 Task: Create a due date automation trigger when advanced on, on the tuesday of the week before a card is due add basic without the green label at 11:00 AM.
Action: Mouse moved to (824, 257)
Screenshot: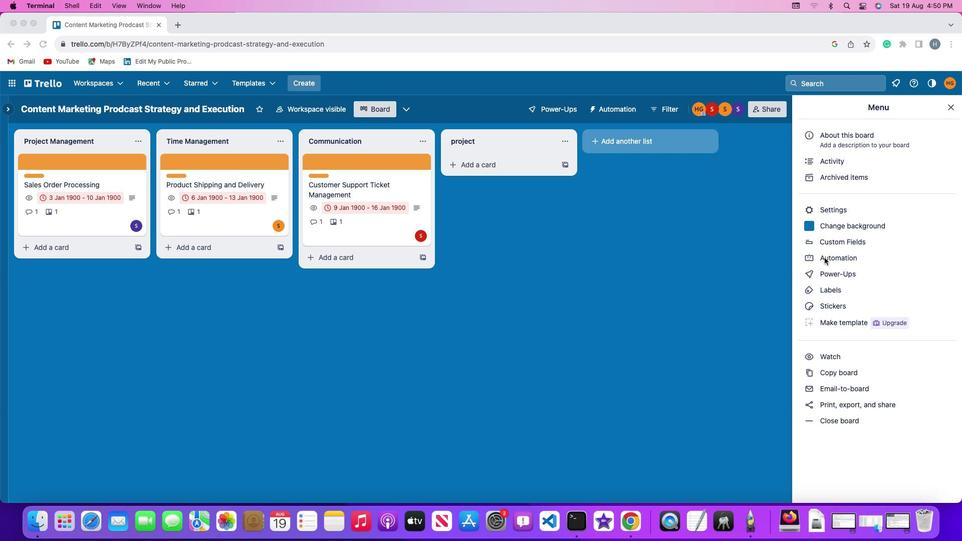 
Action: Mouse pressed left at (824, 257)
Screenshot: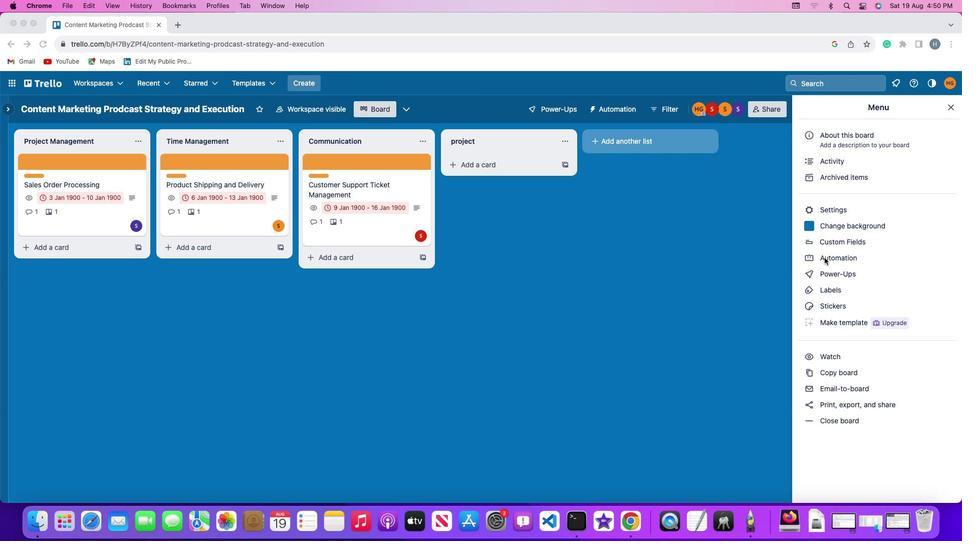 
Action: Mouse moved to (824, 257)
Screenshot: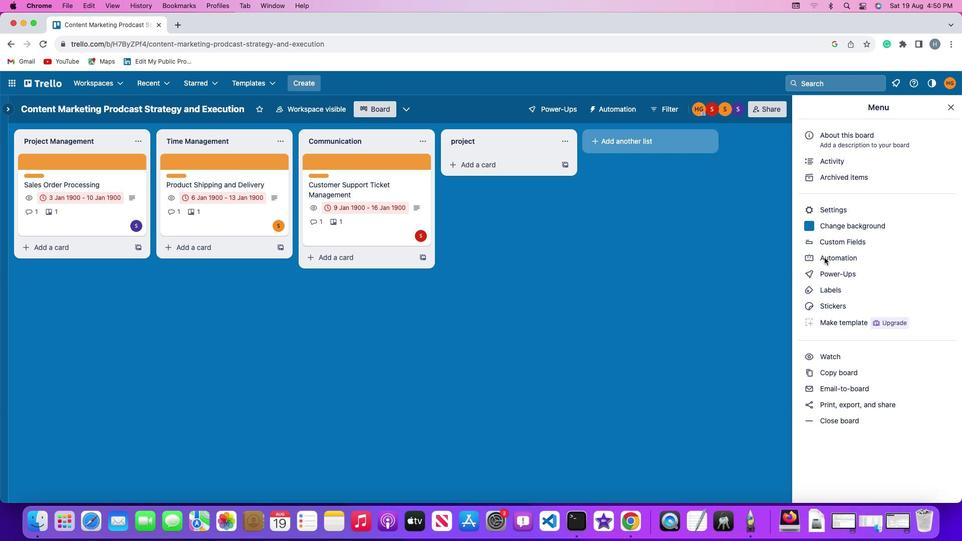 
Action: Mouse pressed left at (824, 257)
Screenshot: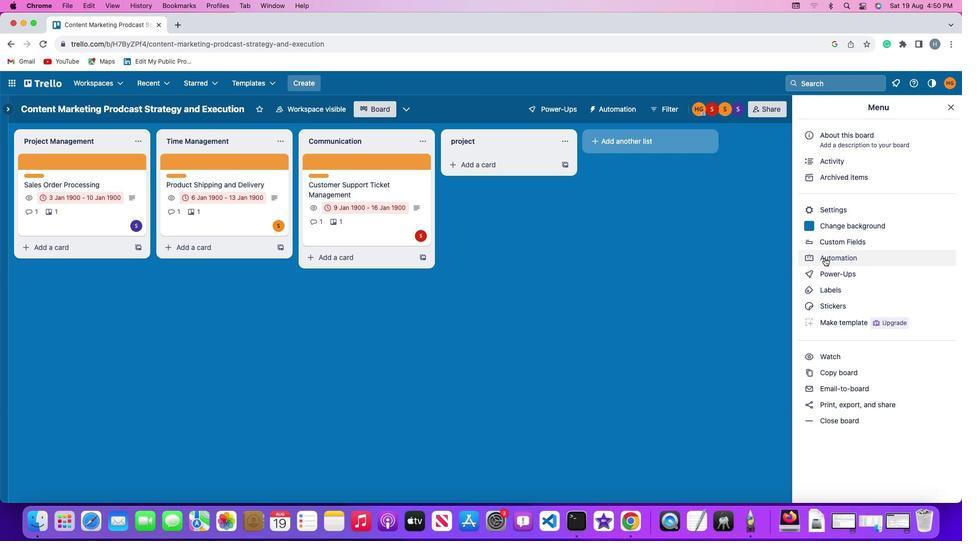 
Action: Mouse moved to (55, 237)
Screenshot: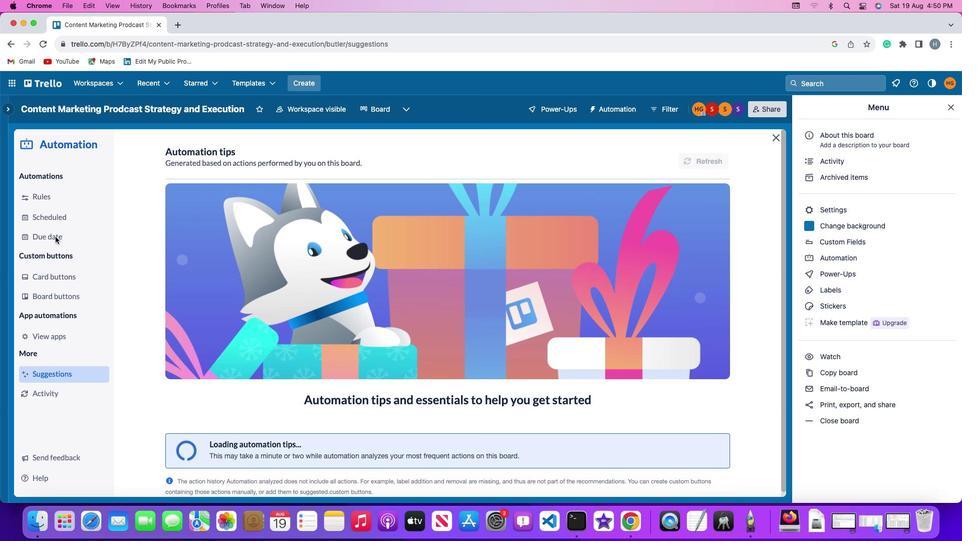 
Action: Mouse pressed left at (55, 237)
Screenshot: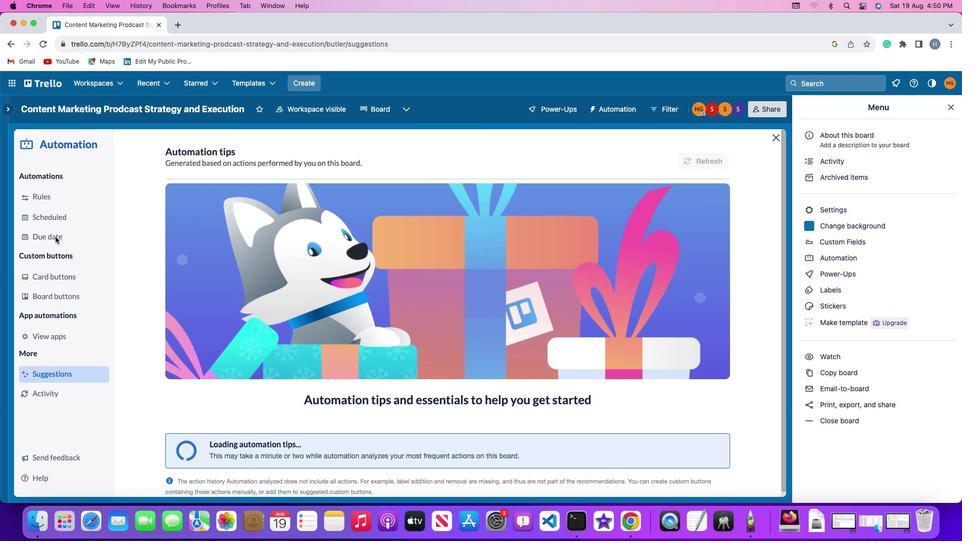 
Action: Mouse moved to (662, 151)
Screenshot: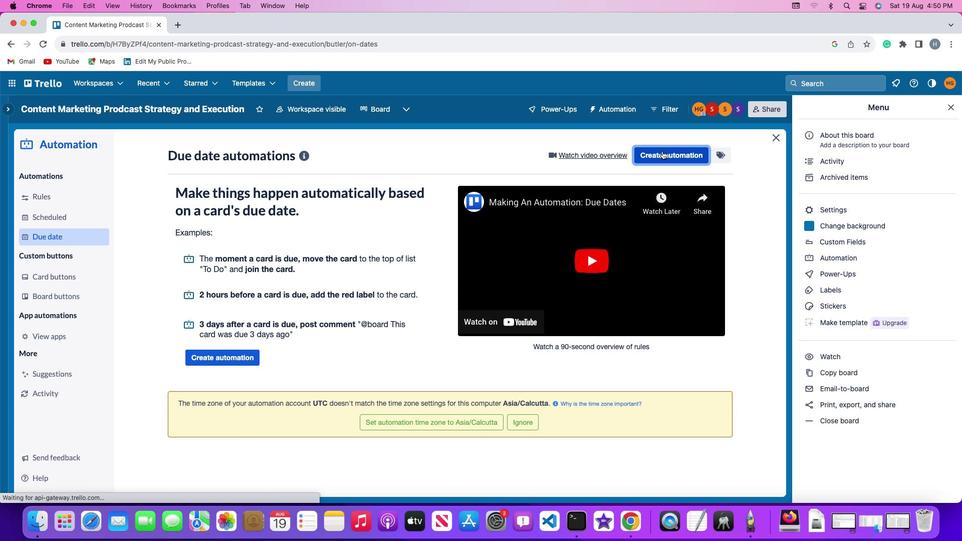 
Action: Mouse pressed left at (662, 151)
Screenshot: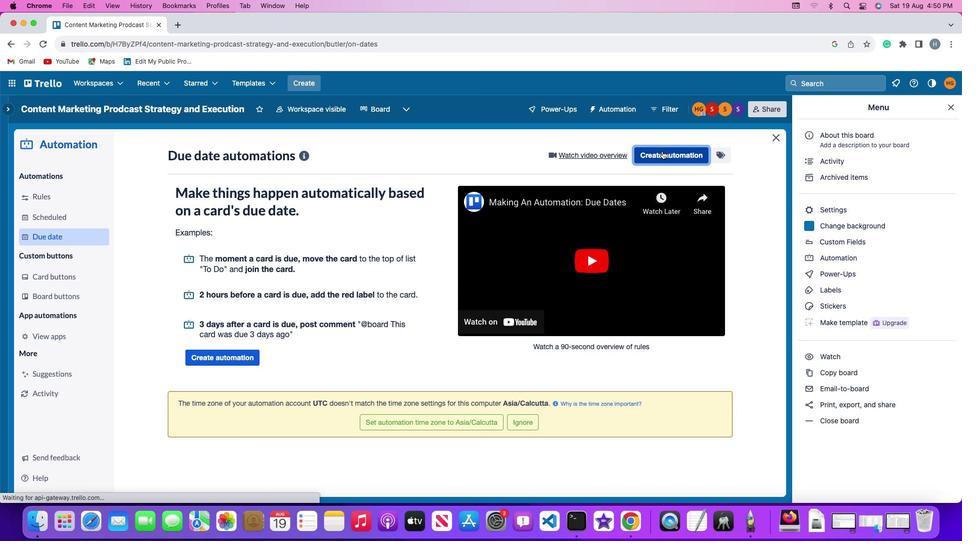 
Action: Mouse moved to (184, 250)
Screenshot: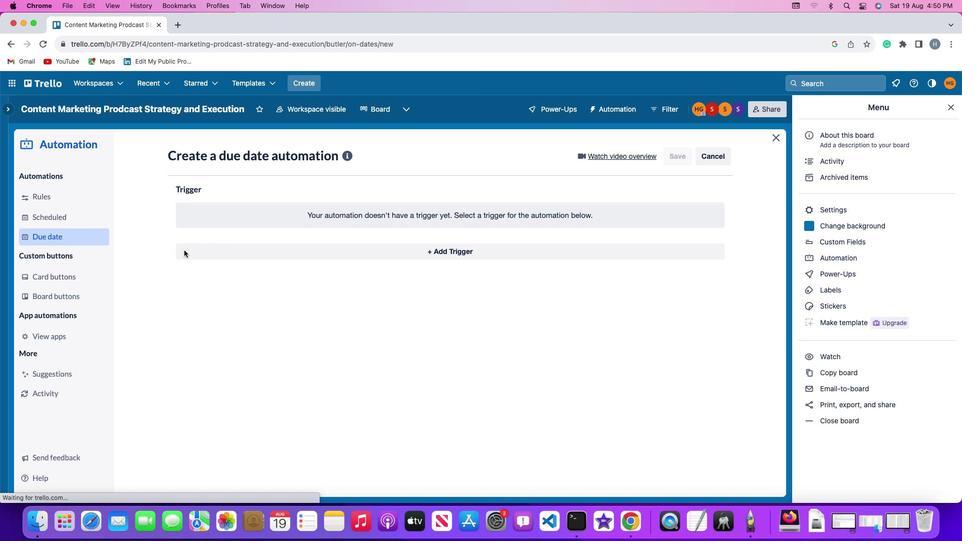 
Action: Mouse pressed left at (184, 250)
Screenshot: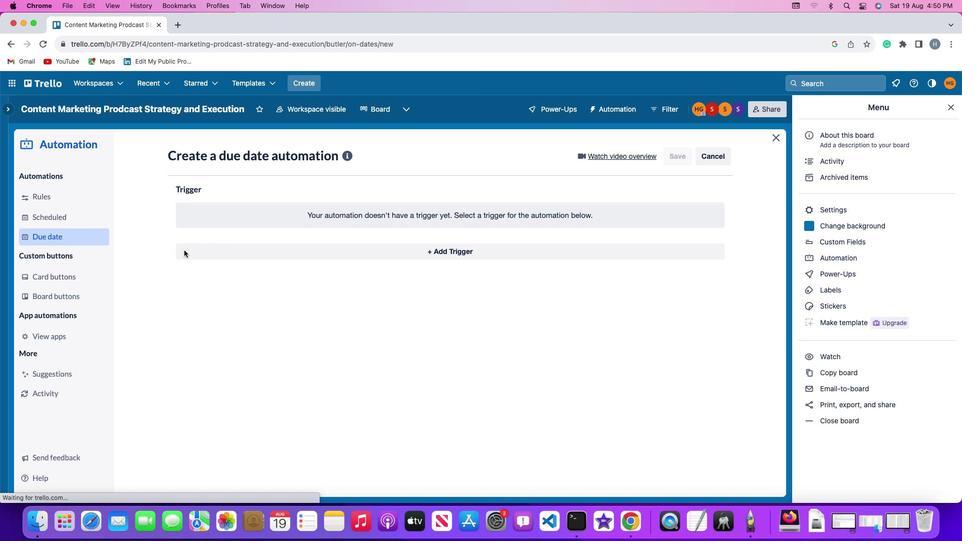 
Action: Mouse moved to (217, 440)
Screenshot: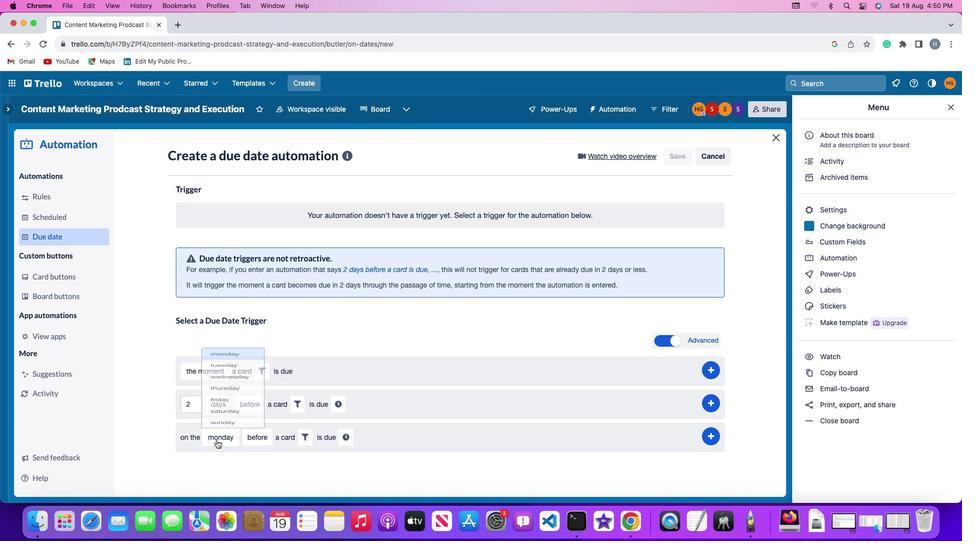 
Action: Mouse pressed left at (217, 440)
Screenshot: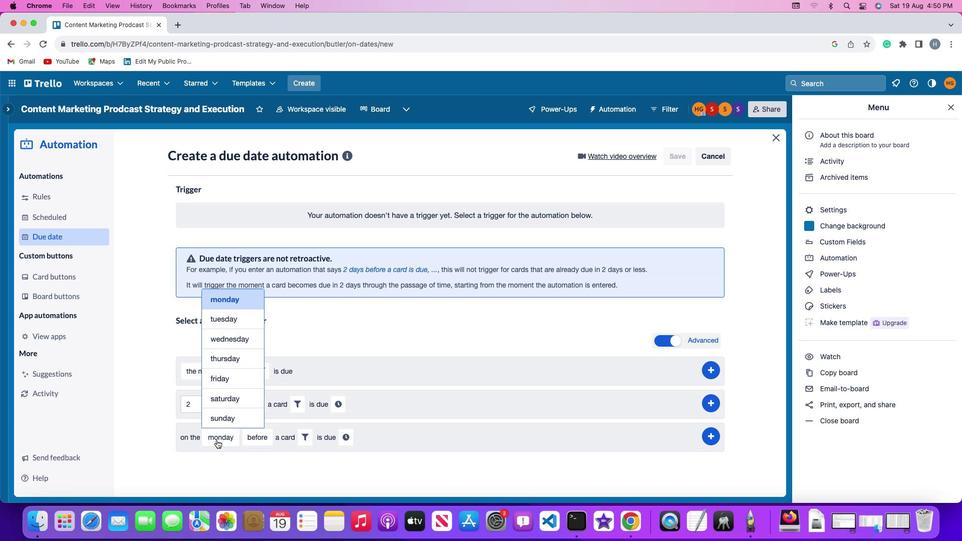 
Action: Mouse moved to (239, 316)
Screenshot: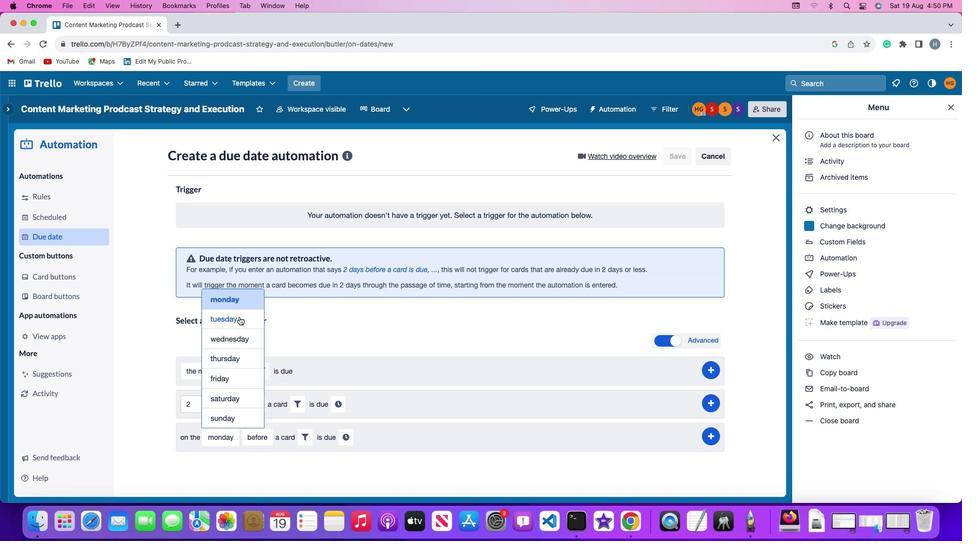 
Action: Mouse pressed left at (239, 316)
Screenshot: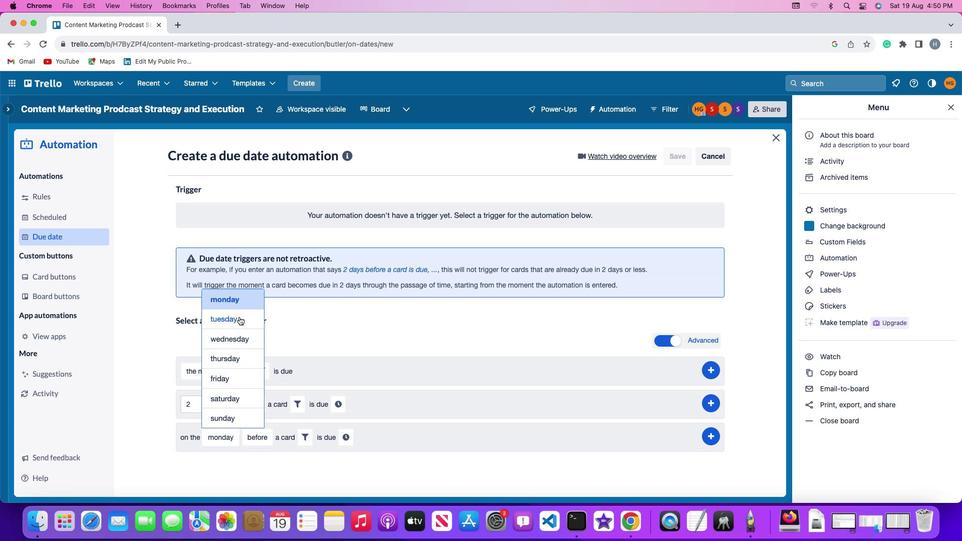 
Action: Mouse moved to (256, 445)
Screenshot: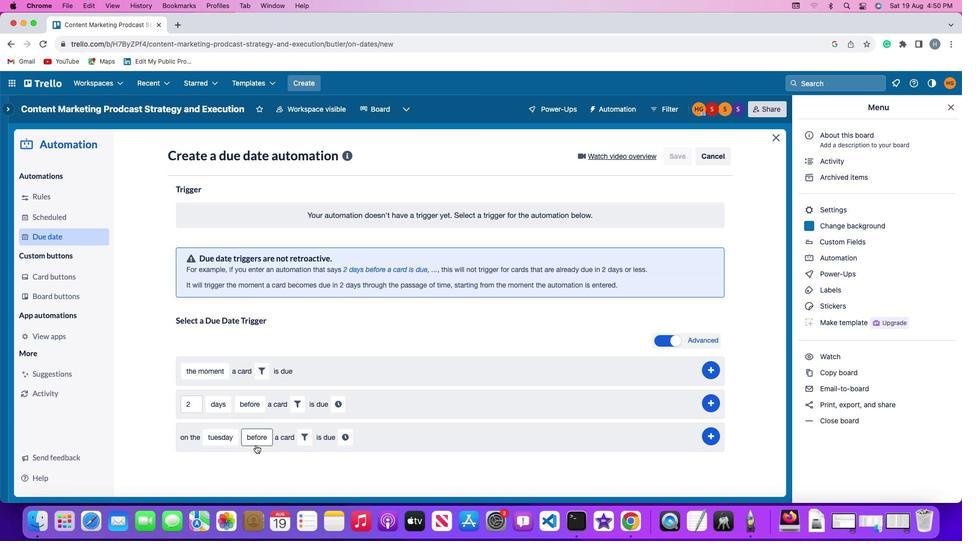 
Action: Mouse pressed left at (256, 445)
Screenshot: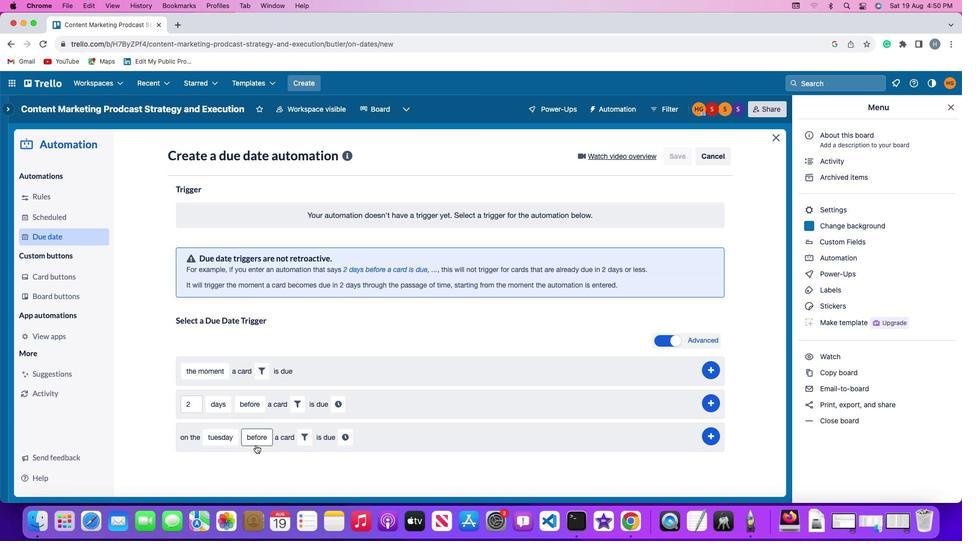 
Action: Mouse moved to (262, 419)
Screenshot: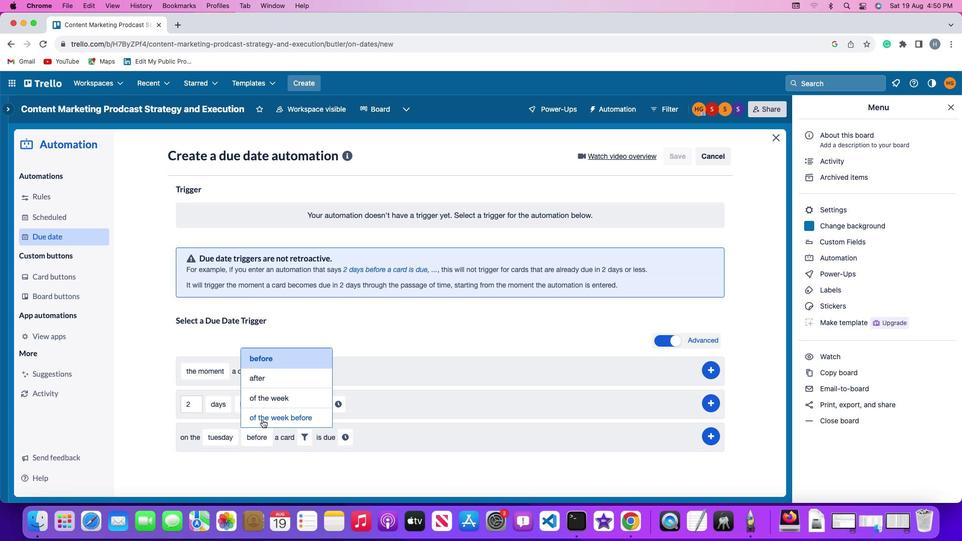 
Action: Mouse pressed left at (262, 419)
Screenshot: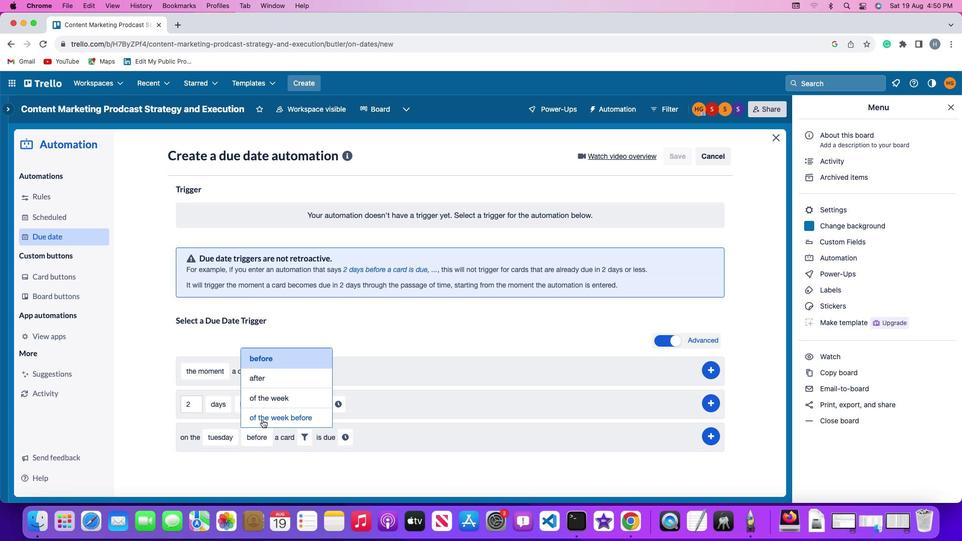 
Action: Mouse moved to (342, 440)
Screenshot: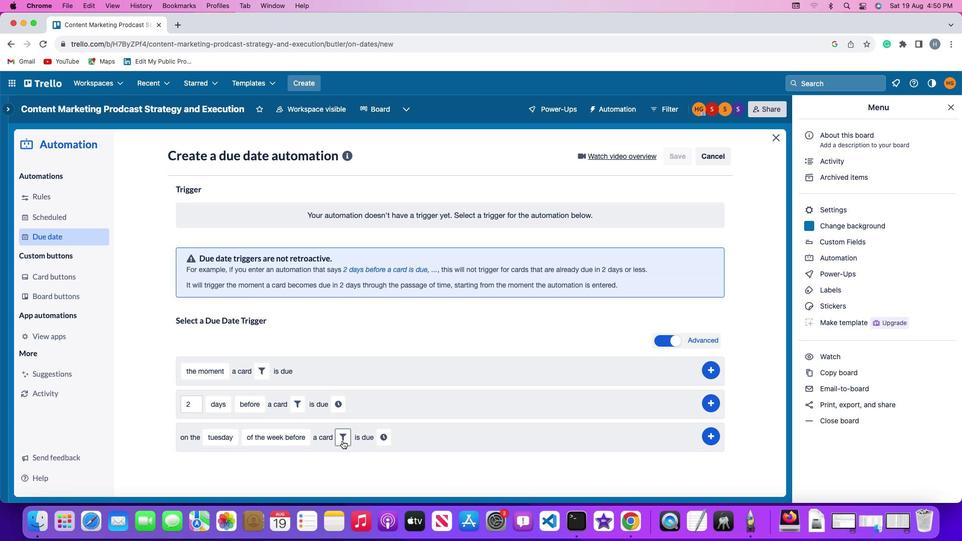 
Action: Mouse pressed left at (342, 440)
Screenshot: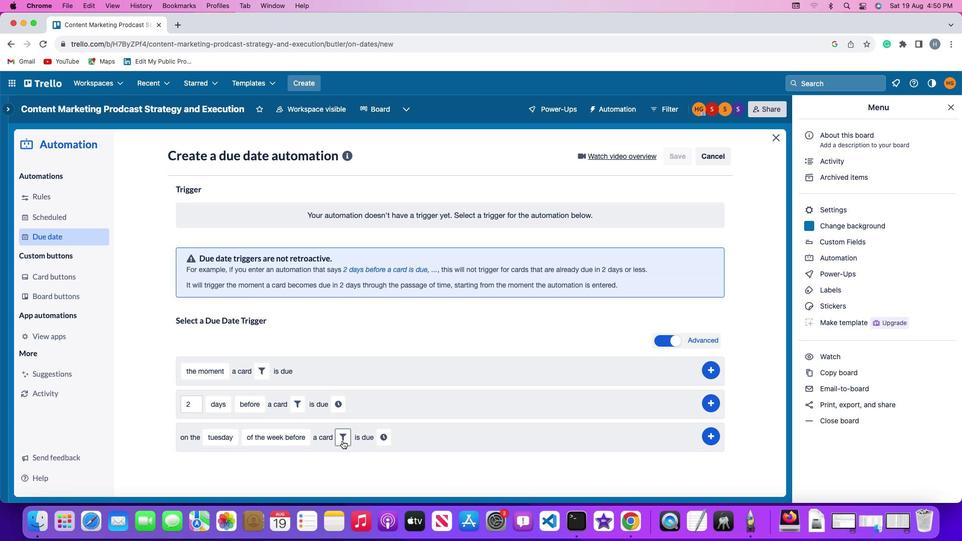 
Action: Mouse moved to (313, 470)
Screenshot: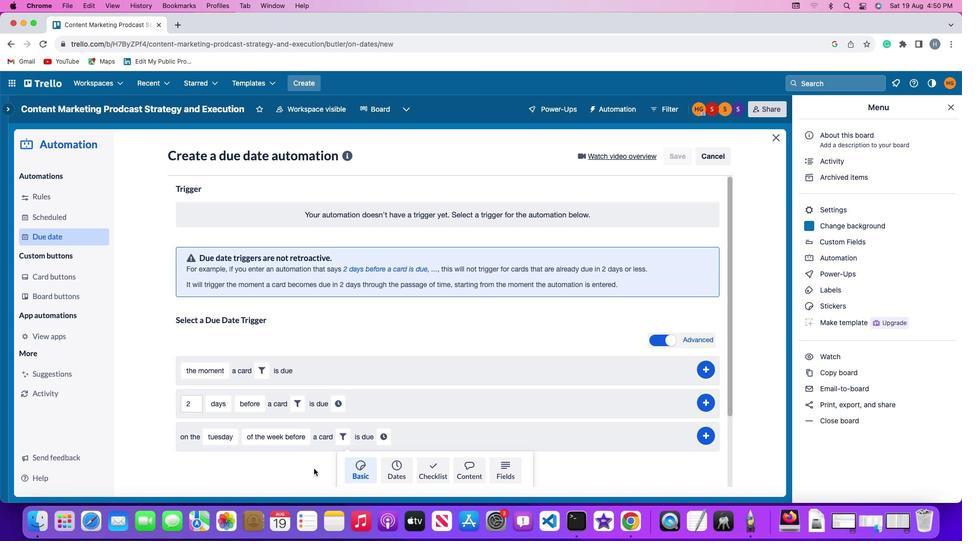 
Action: Mouse scrolled (313, 470) with delta (0, 0)
Screenshot: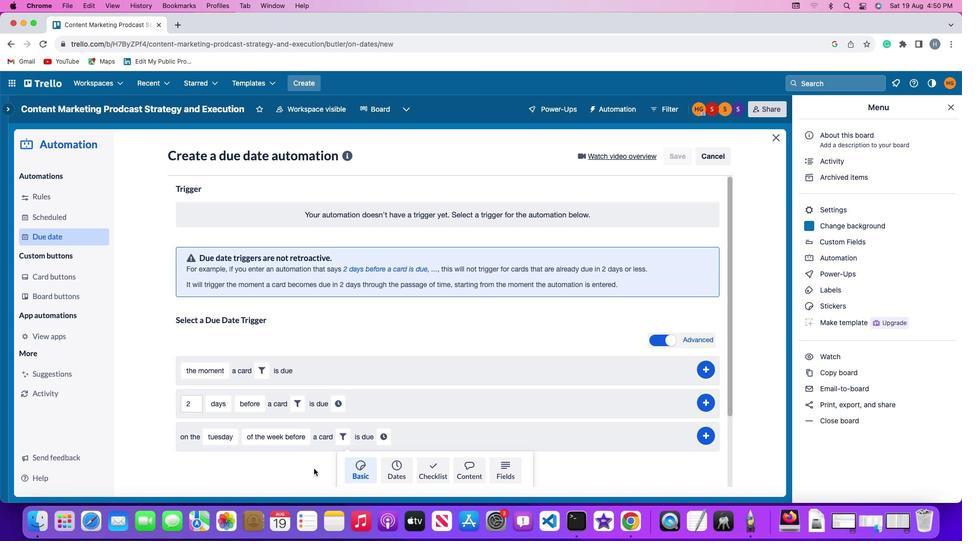
Action: Mouse moved to (313, 469)
Screenshot: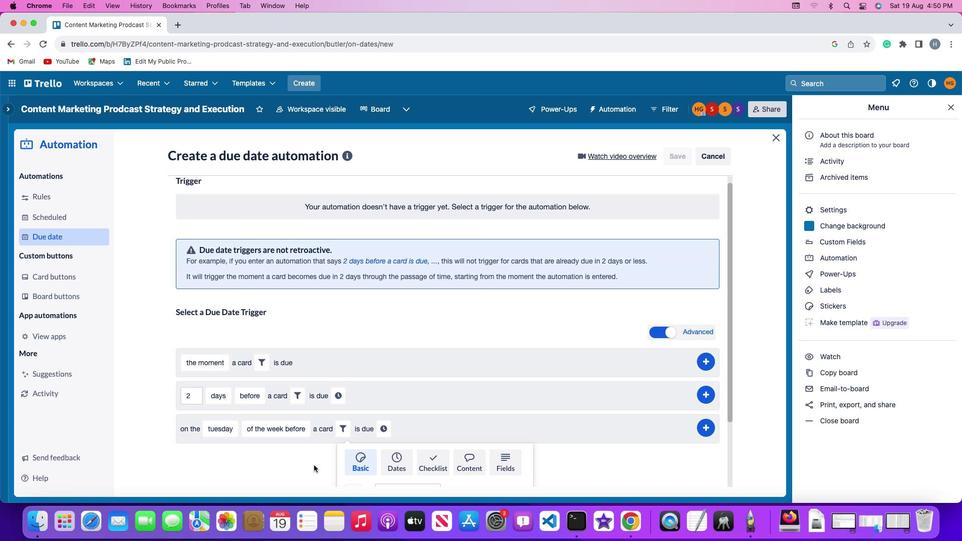 
Action: Mouse scrolled (313, 469) with delta (0, 0)
Screenshot: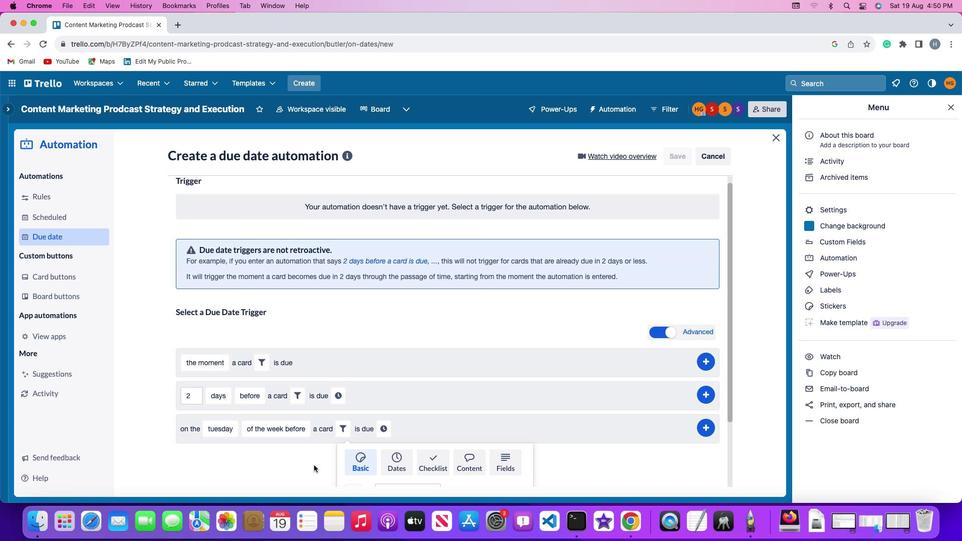
Action: Mouse scrolled (313, 469) with delta (0, -1)
Screenshot: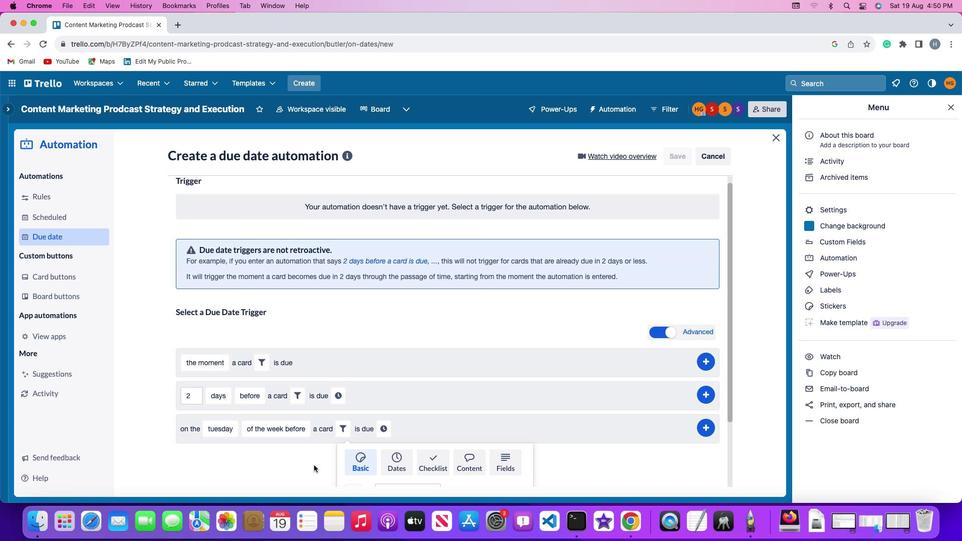 
Action: Mouse moved to (313, 469)
Screenshot: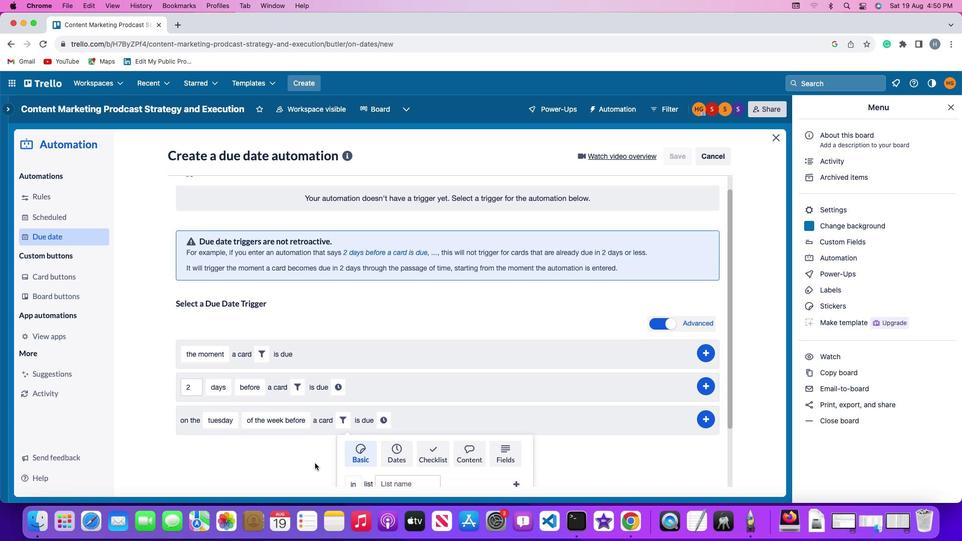 
Action: Mouse scrolled (313, 469) with delta (0, -2)
Screenshot: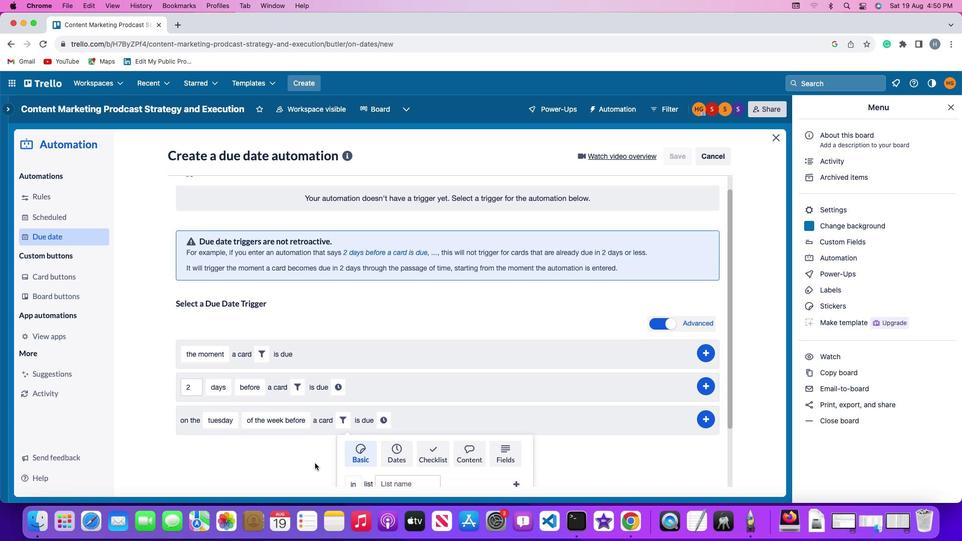 
Action: Mouse moved to (314, 467)
Screenshot: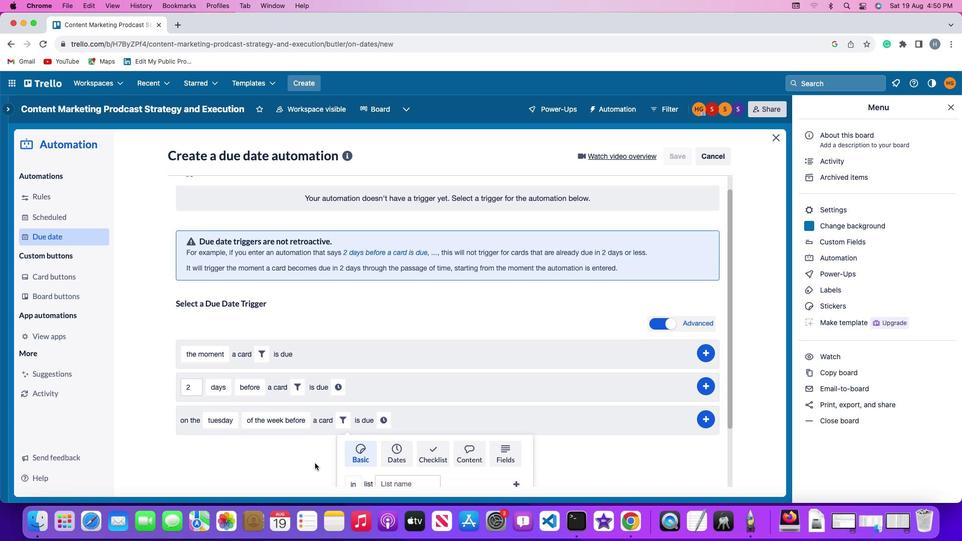 
Action: Mouse scrolled (314, 467) with delta (0, -3)
Screenshot: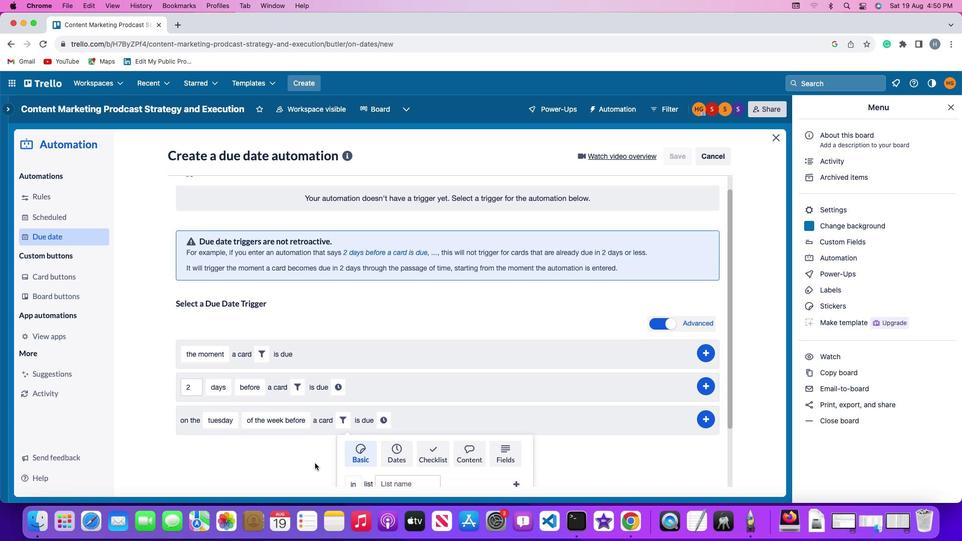 
Action: Mouse moved to (315, 462)
Screenshot: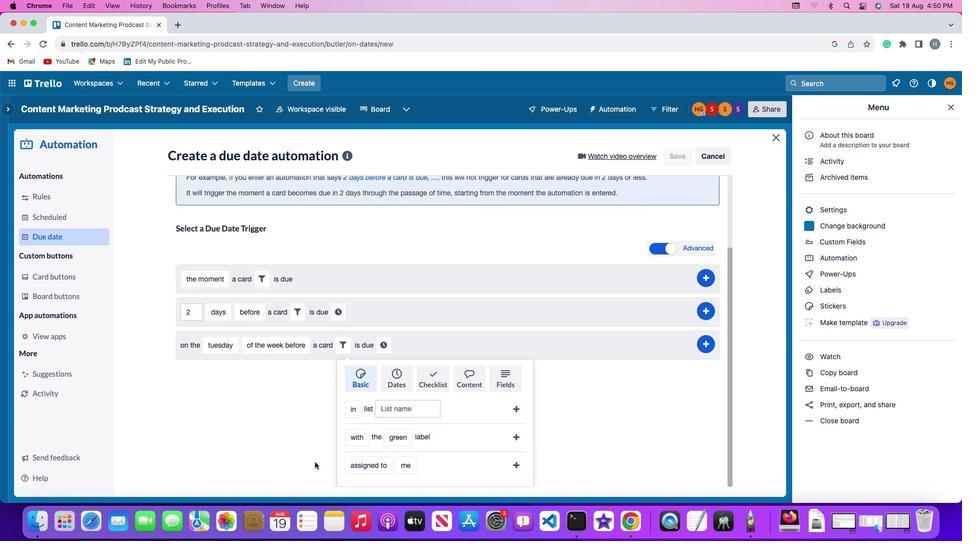 
Action: Mouse scrolled (315, 462) with delta (0, 0)
Screenshot: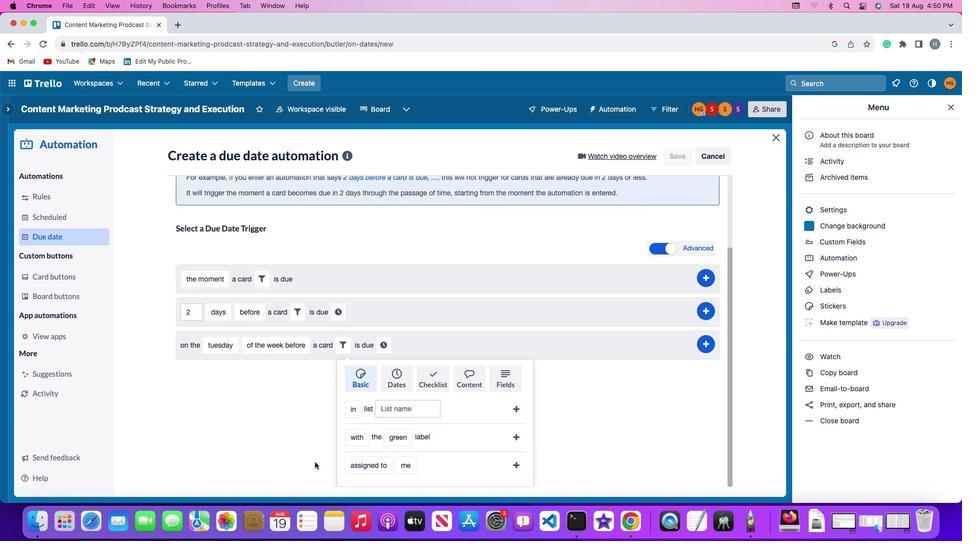 
Action: Mouse scrolled (315, 462) with delta (0, 0)
Screenshot: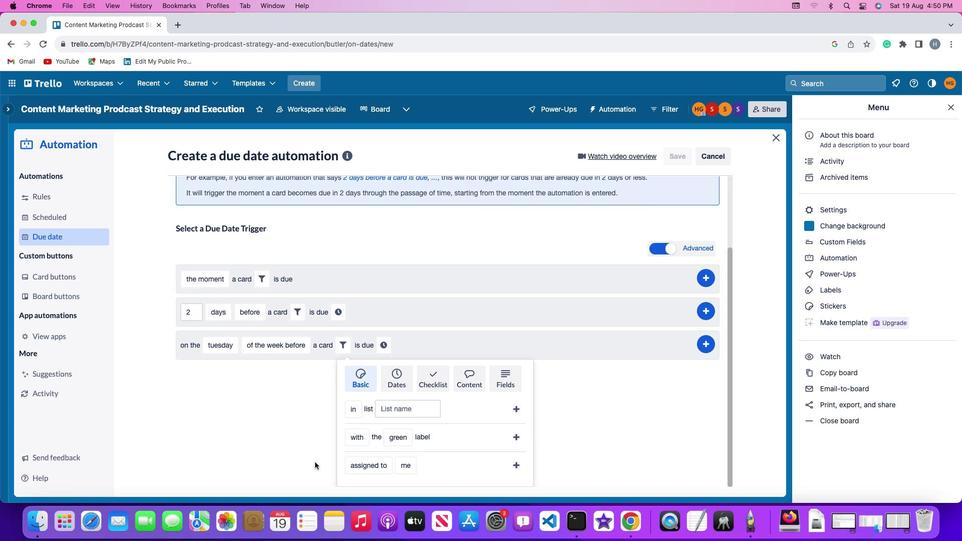 
Action: Mouse scrolled (315, 462) with delta (0, -1)
Screenshot: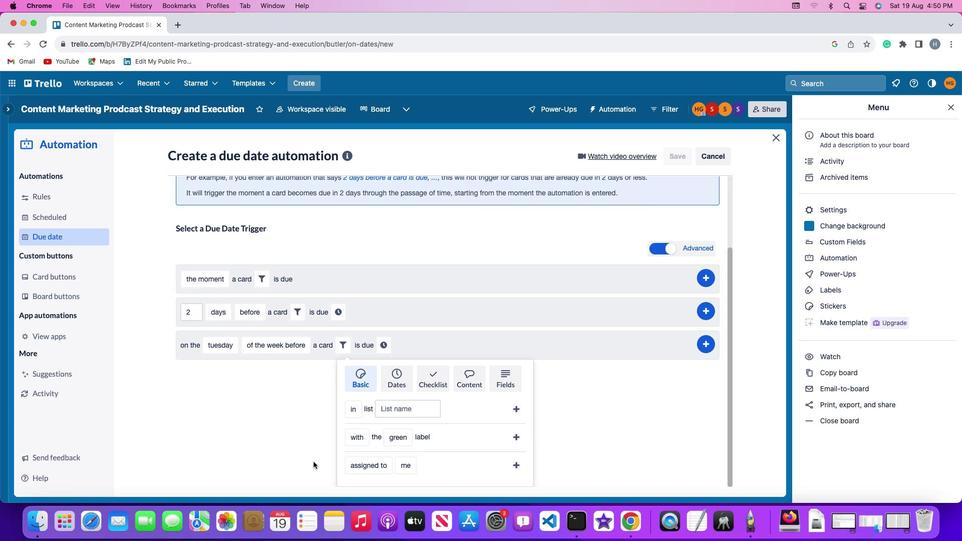 
Action: Mouse moved to (346, 441)
Screenshot: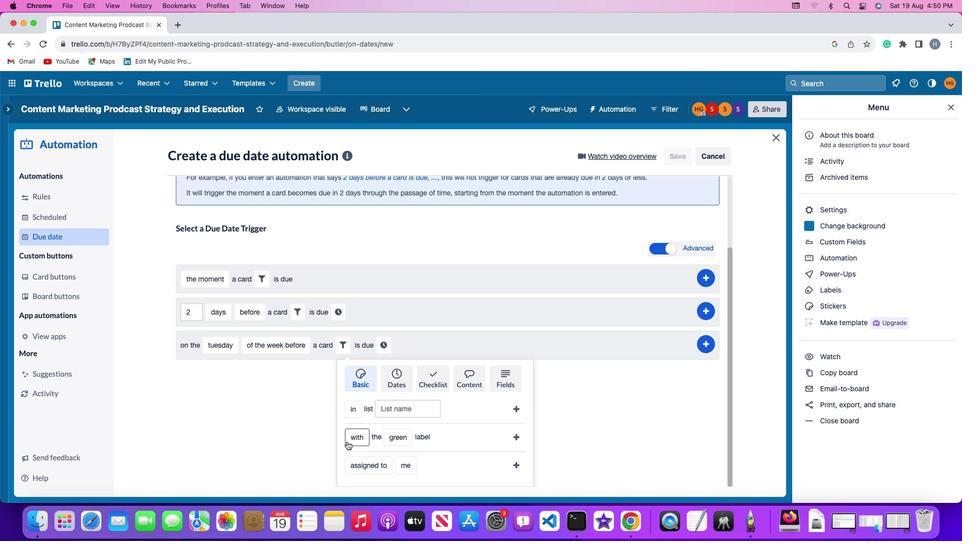 
Action: Mouse pressed left at (346, 441)
Screenshot: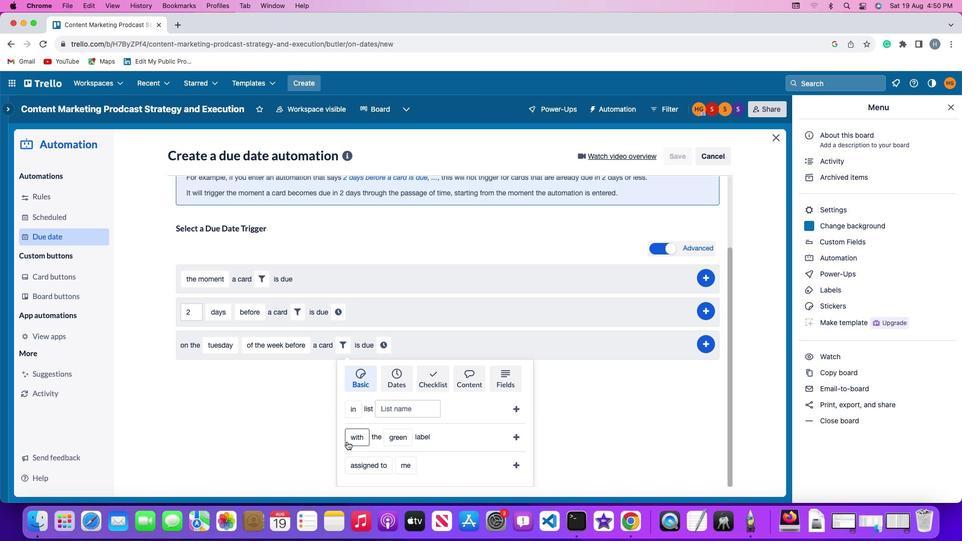 
Action: Mouse moved to (363, 397)
Screenshot: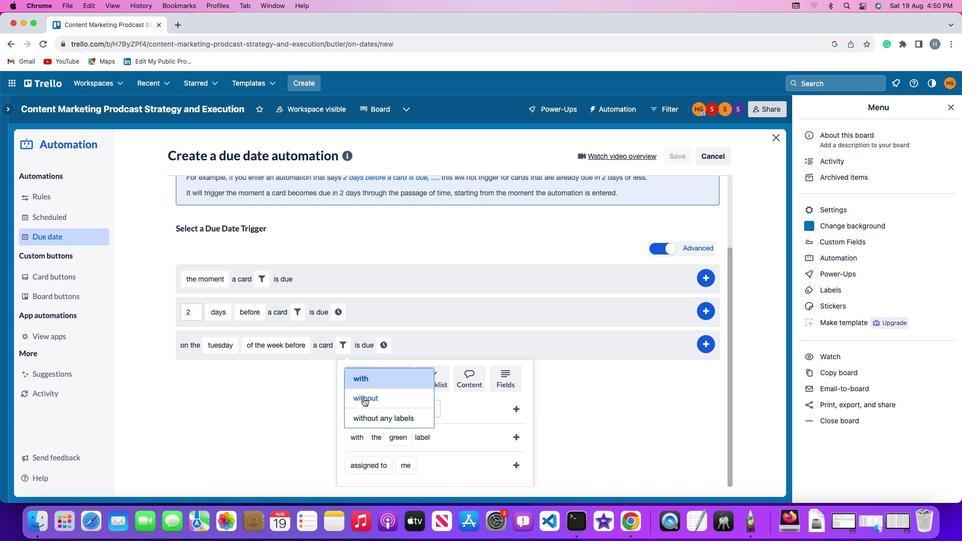 
Action: Mouse pressed left at (363, 397)
Screenshot: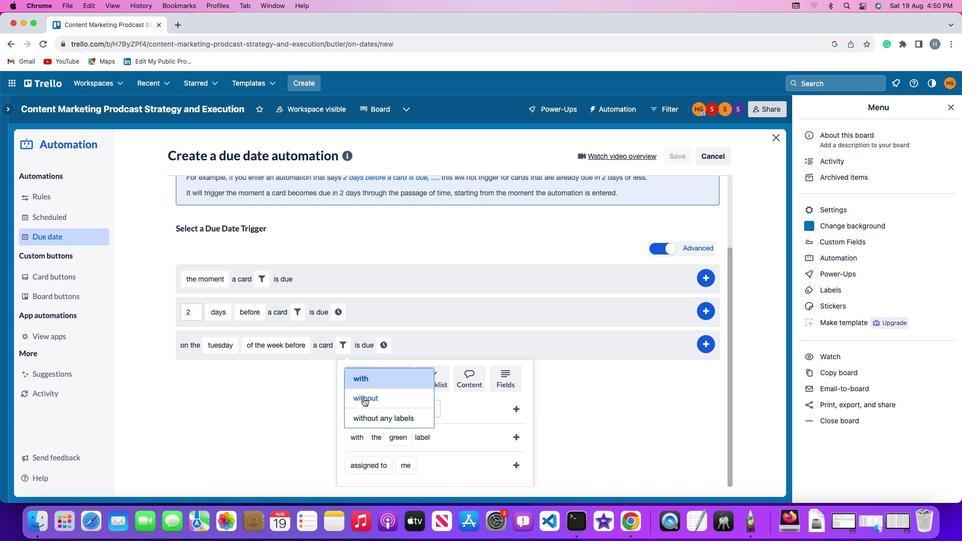 
Action: Mouse moved to (408, 437)
Screenshot: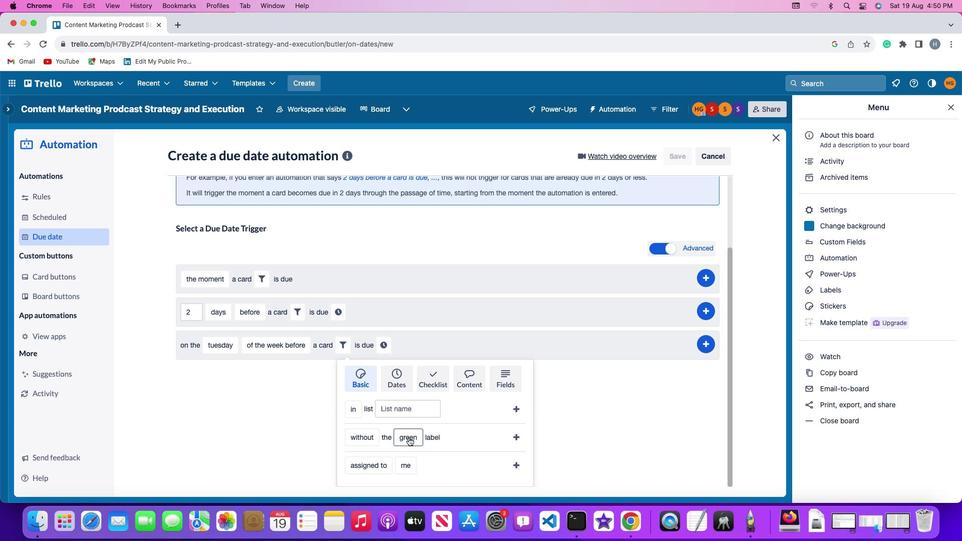 
Action: Mouse pressed left at (408, 437)
Screenshot: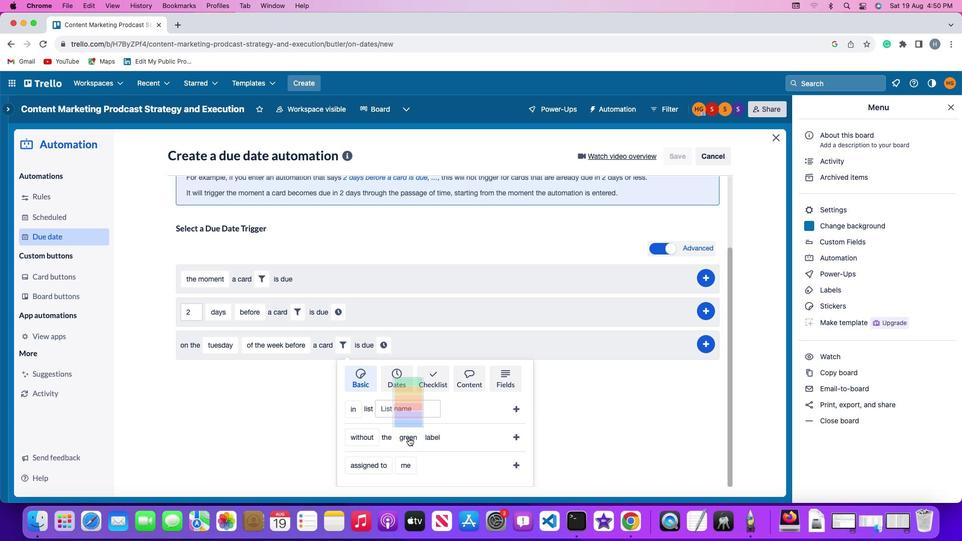 
Action: Mouse moved to (412, 309)
Screenshot: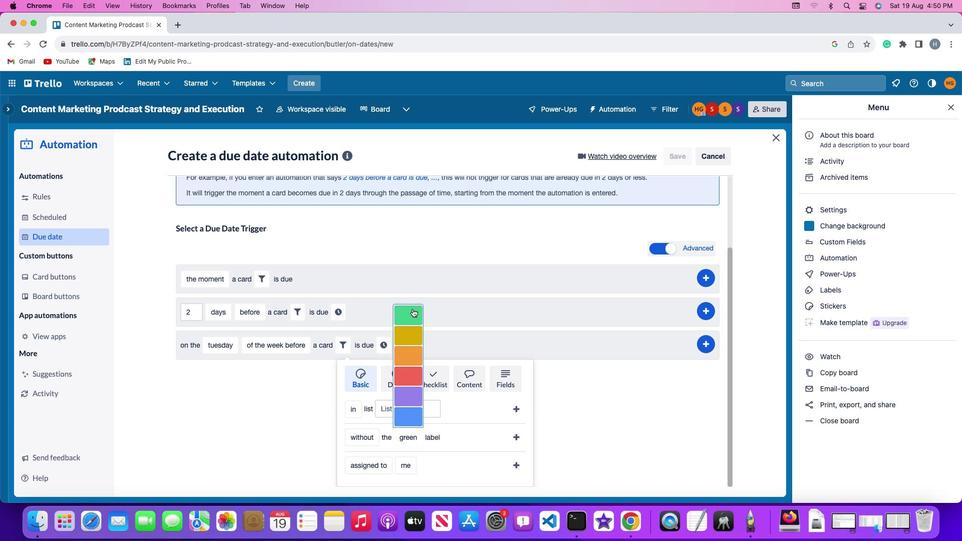 
Action: Mouse pressed left at (412, 309)
Screenshot: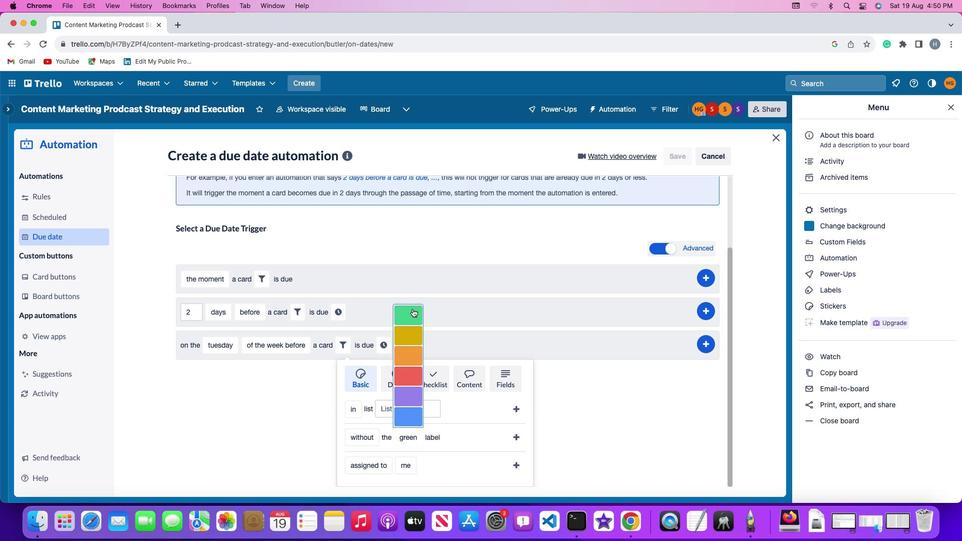 
Action: Mouse moved to (516, 436)
Screenshot: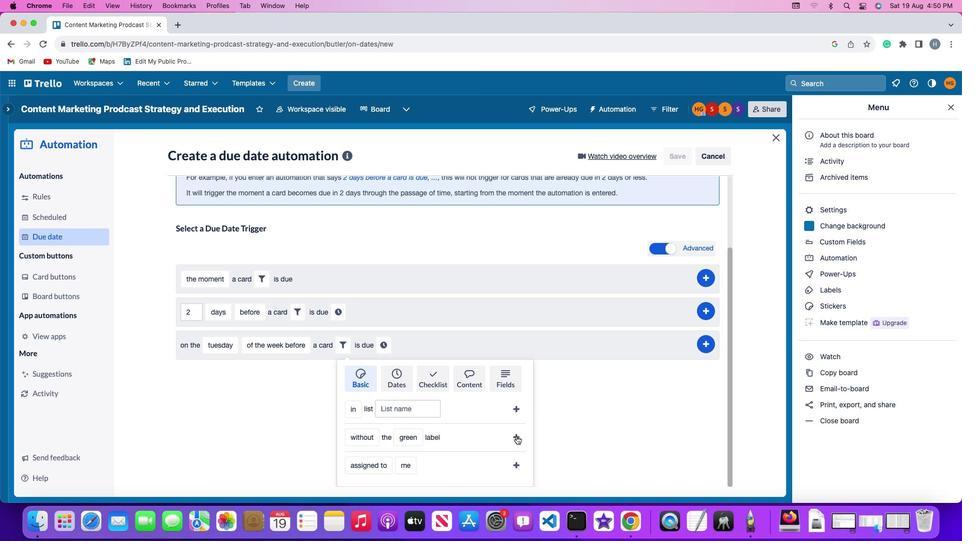 
Action: Mouse pressed left at (516, 436)
Screenshot: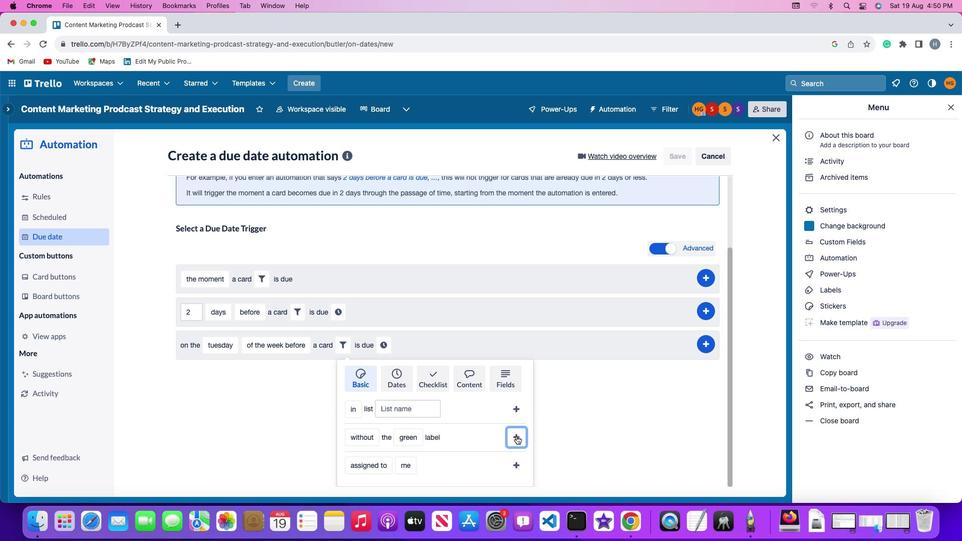 
Action: Mouse moved to (476, 438)
Screenshot: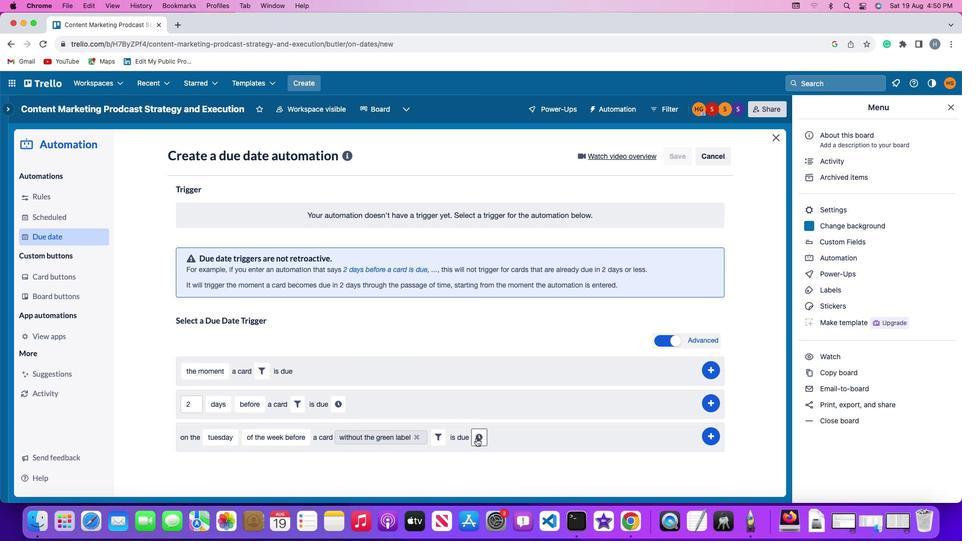 
Action: Mouse pressed left at (476, 438)
Screenshot: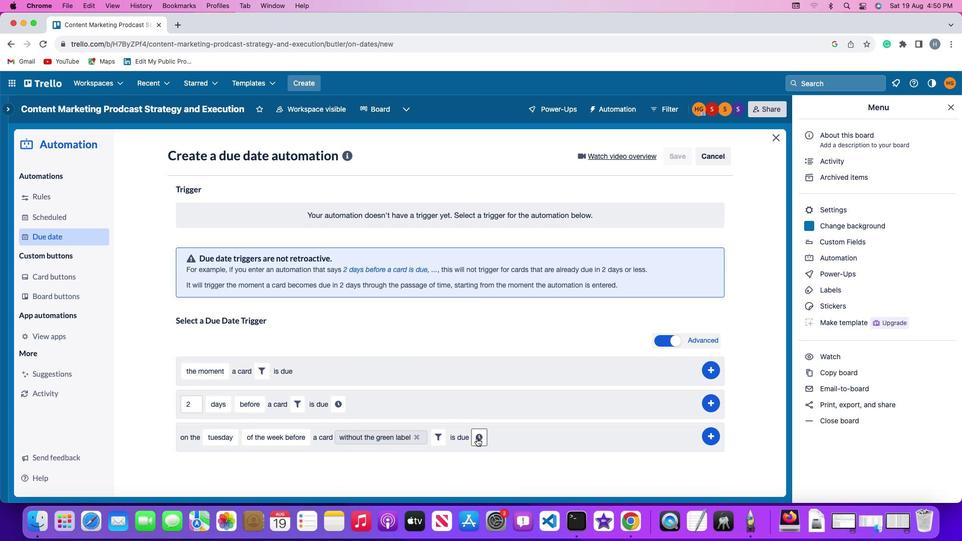 
Action: Mouse moved to (503, 439)
Screenshot: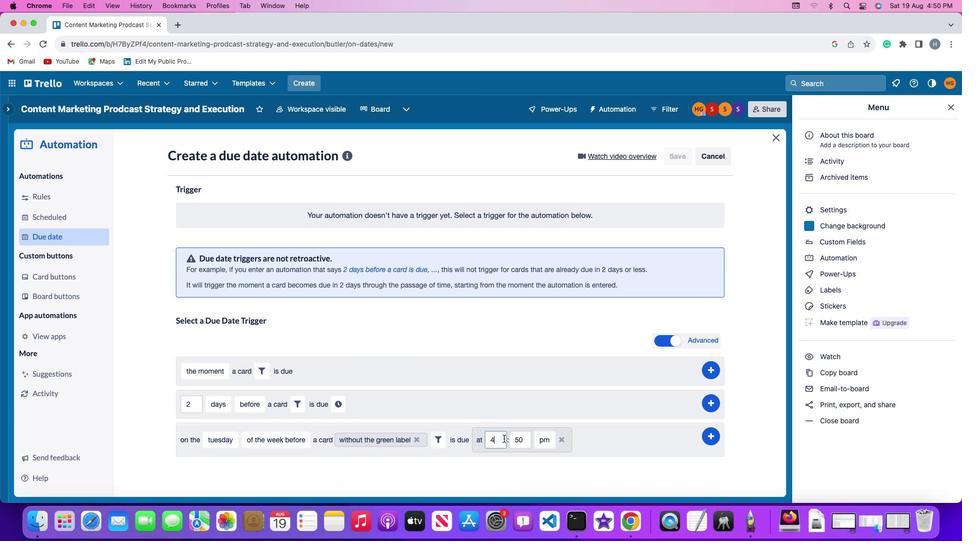 
Action: Mouse pressed left at (503, 439)
Screenshot: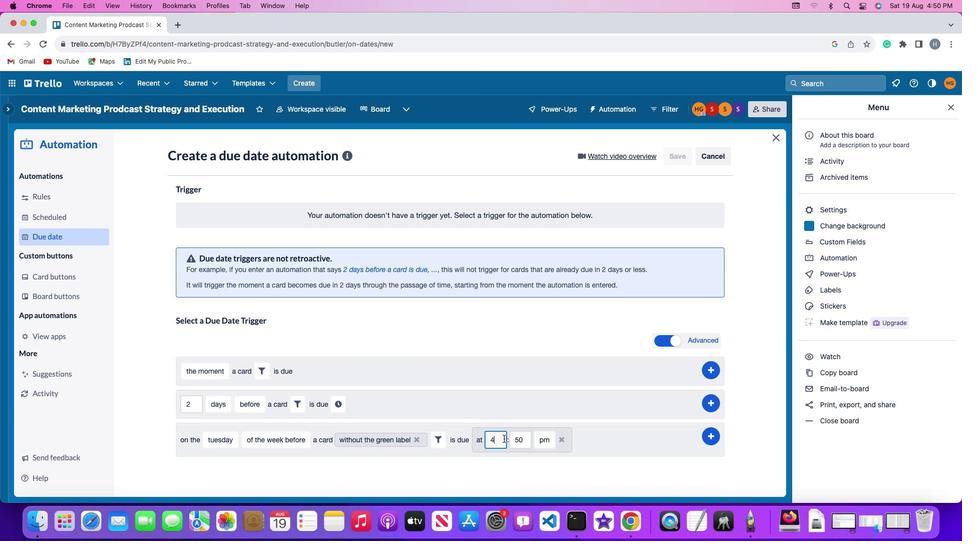 
Action: Key pressed '\x05'Key.backspaceKey.backspace
Screenshot: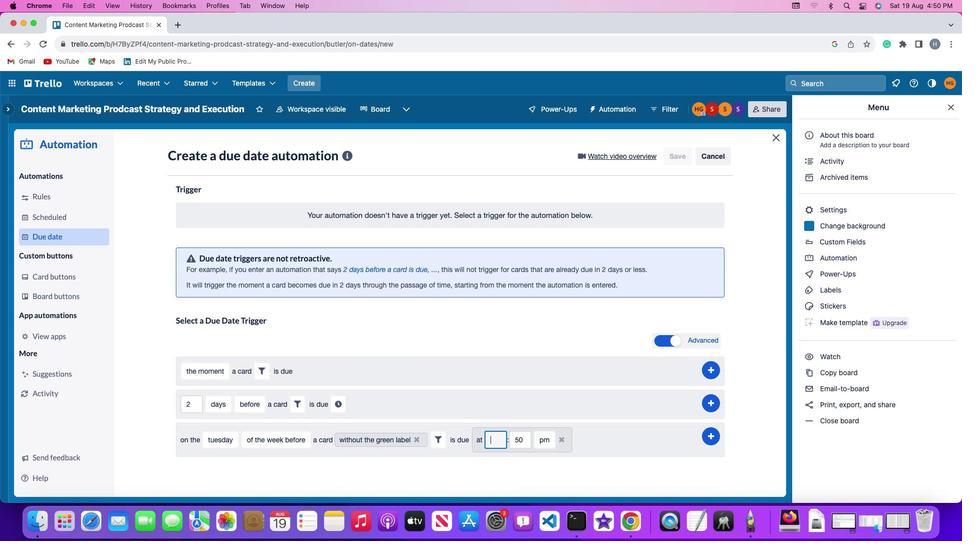 
Action: Mouse moved to (503, 438)
Screenshot: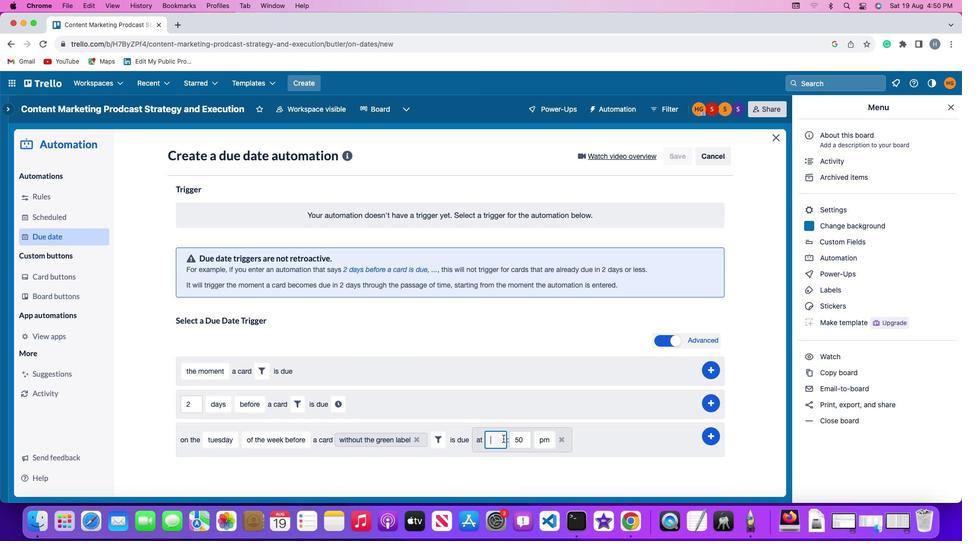 
Action: Key pressed '1'
Screenshot: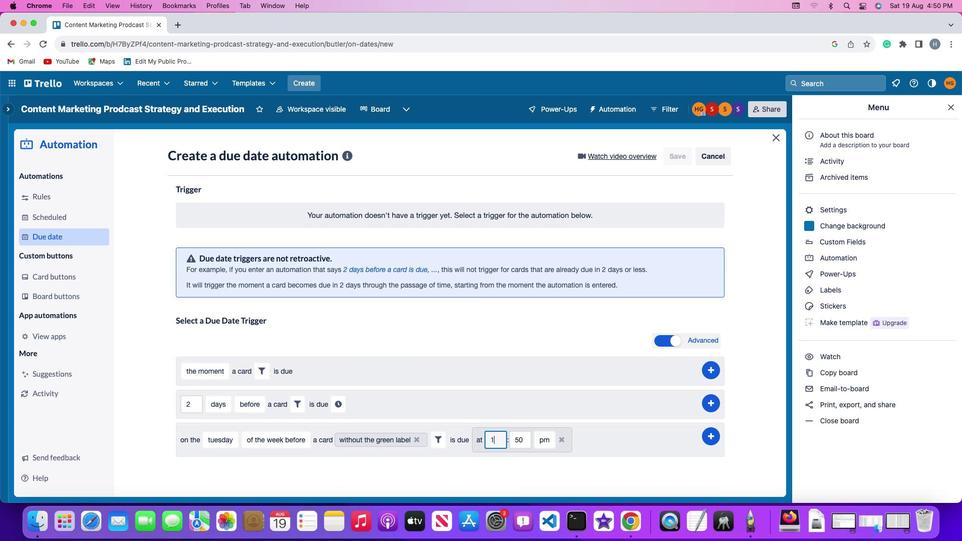 
Action: Mouse moved to (503, 438)
Screenshot: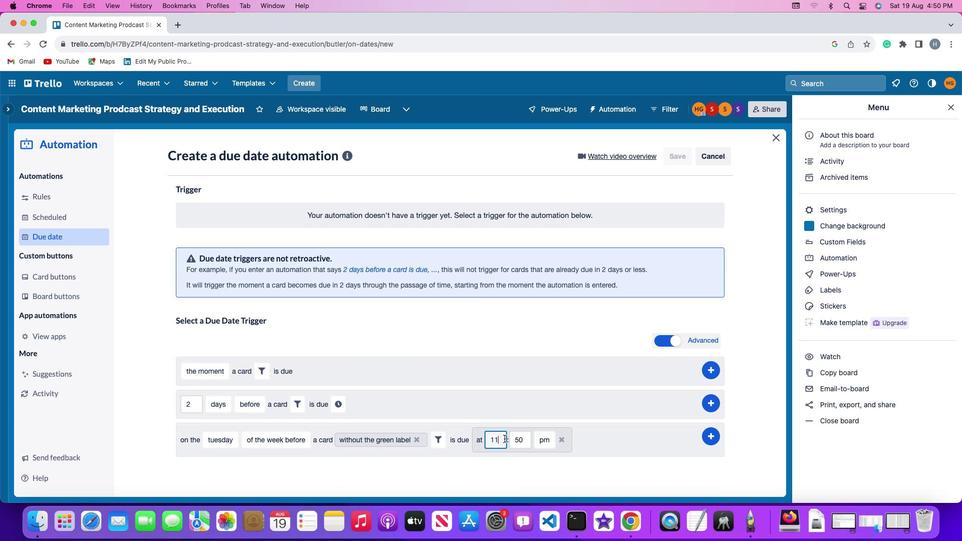 
Action: Key pressed '1'
Screenshot: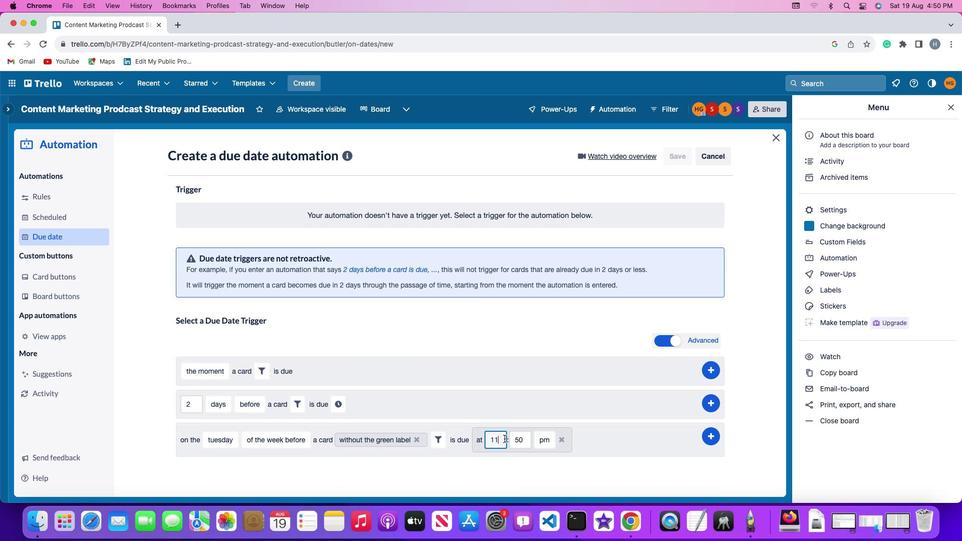 
Action: Mouse moved to (521, 438)
Screenshot: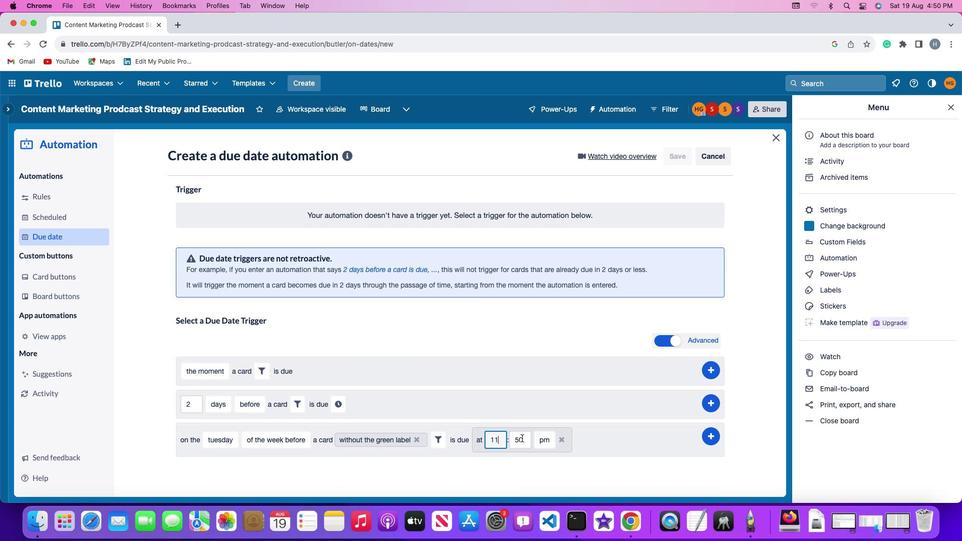 
Action: Mouse pressed left at (521, 438)
Screenshot: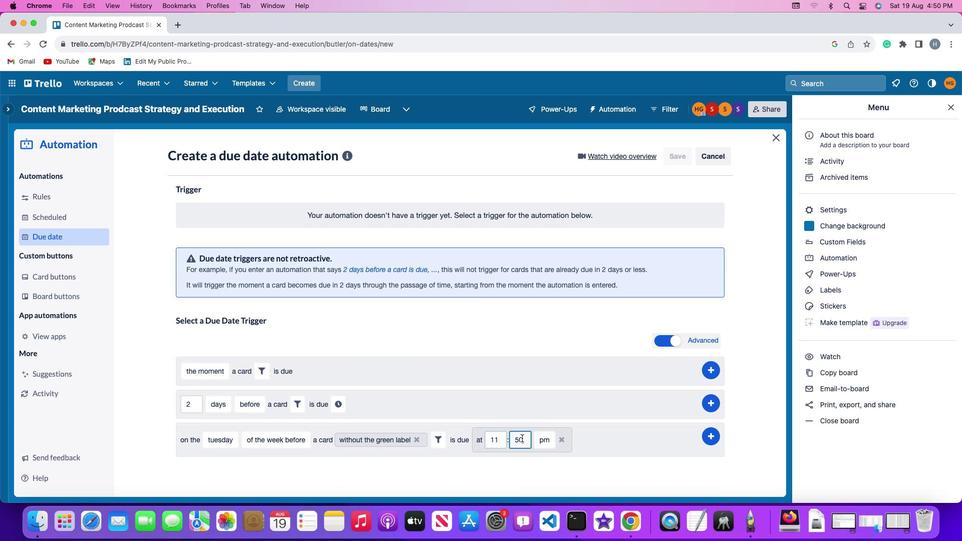 
Action: Mouse moved to (521, 438)
Screenshot: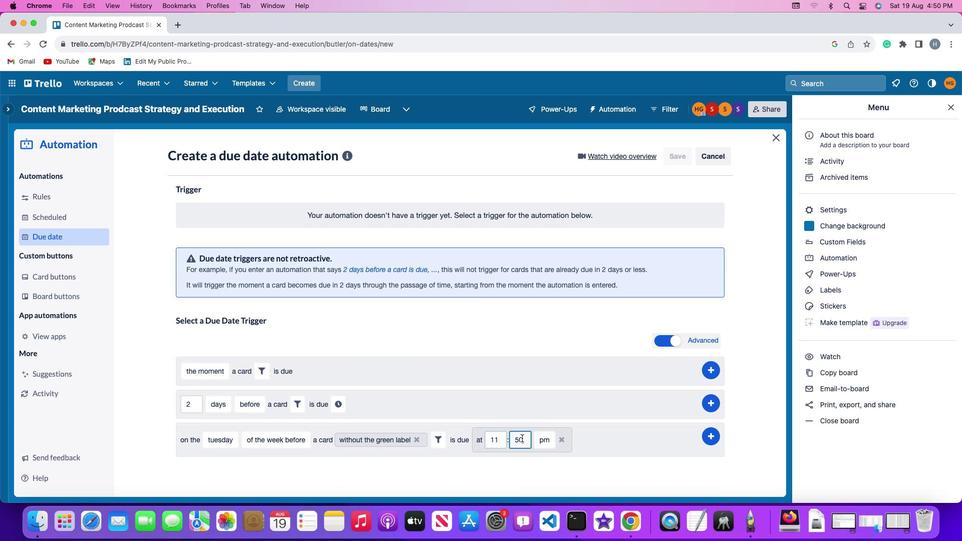 
Action: Key pressed Key.backspaceKey.backspace
Screenshot: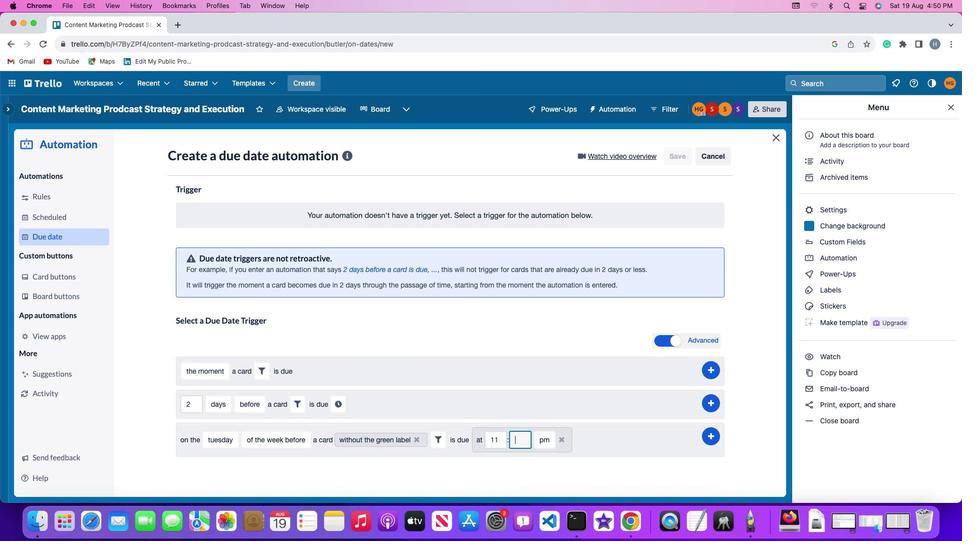 
Action: Mouse moved to (522, 438)
Screenshot: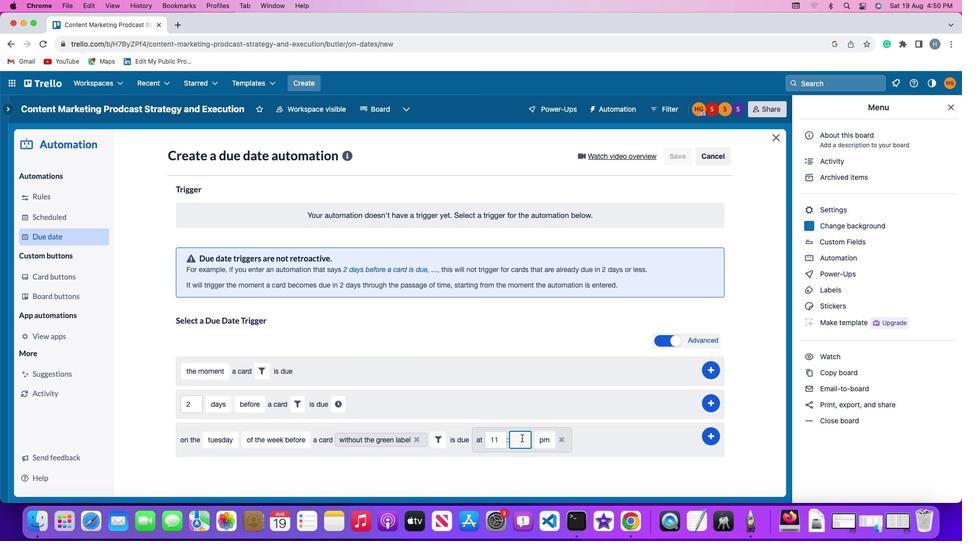 
Action: Key pressed '0''0'
Screenshot: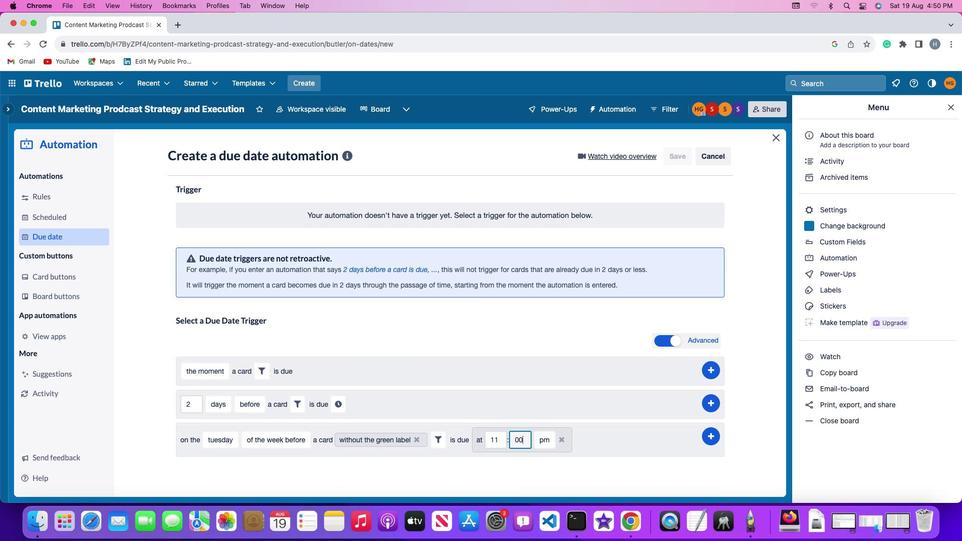 
Action: Mouse moved to (544, 439)
Screenshot: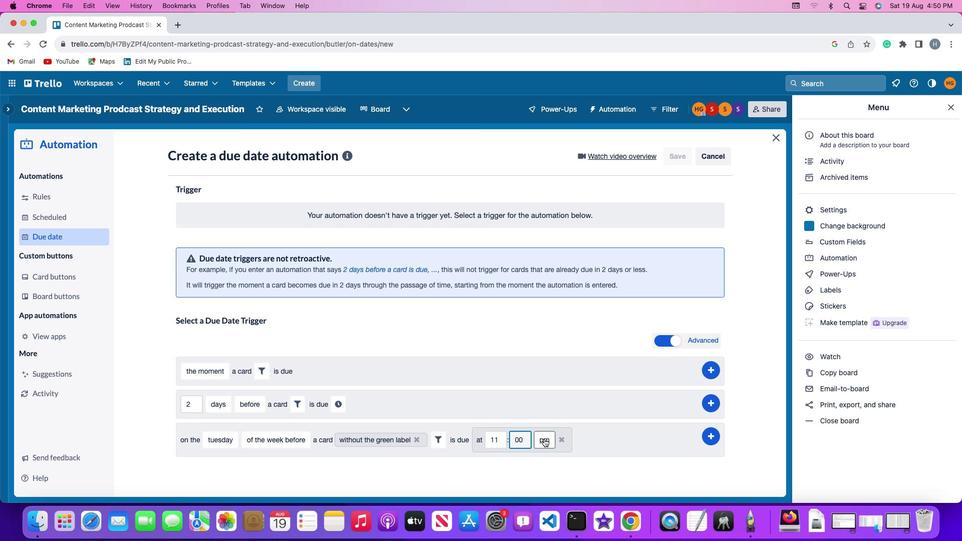 
Action: Mouse pressed left at (544, 439)
Screenshot: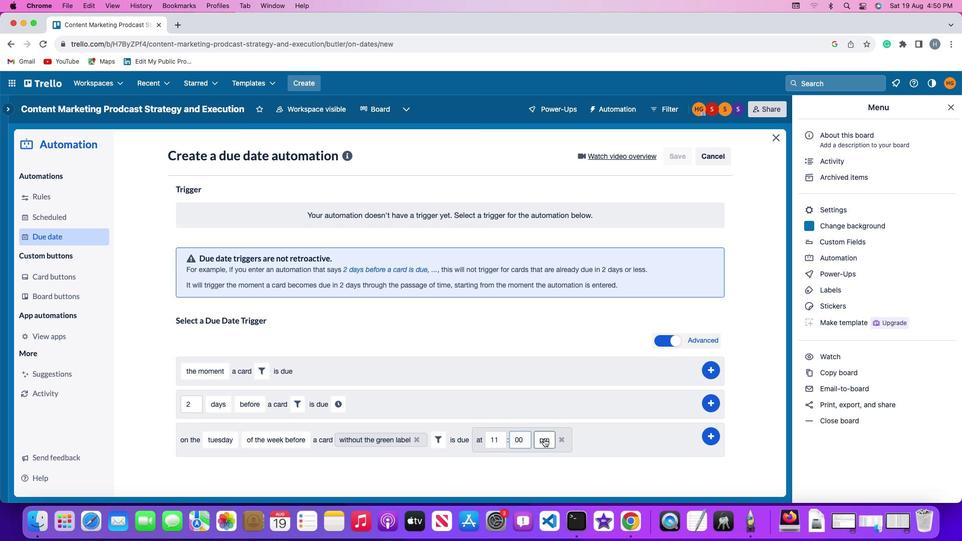 
Action: Mouse moved to (547, 456)
Screenshot: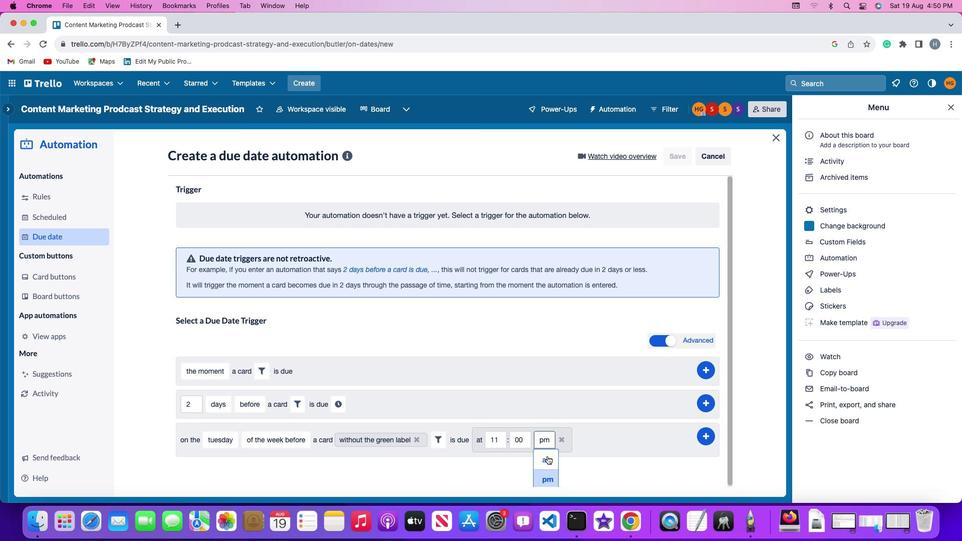 
Action: Mouse pressed left at (547, 456)
Screenshot: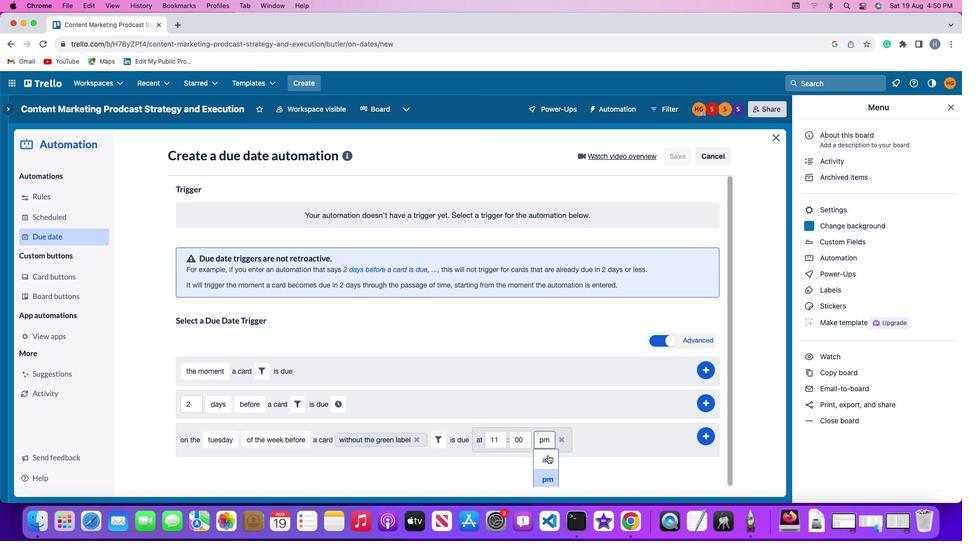 
Action: Mouse moved to (709, 436)
Screenshot: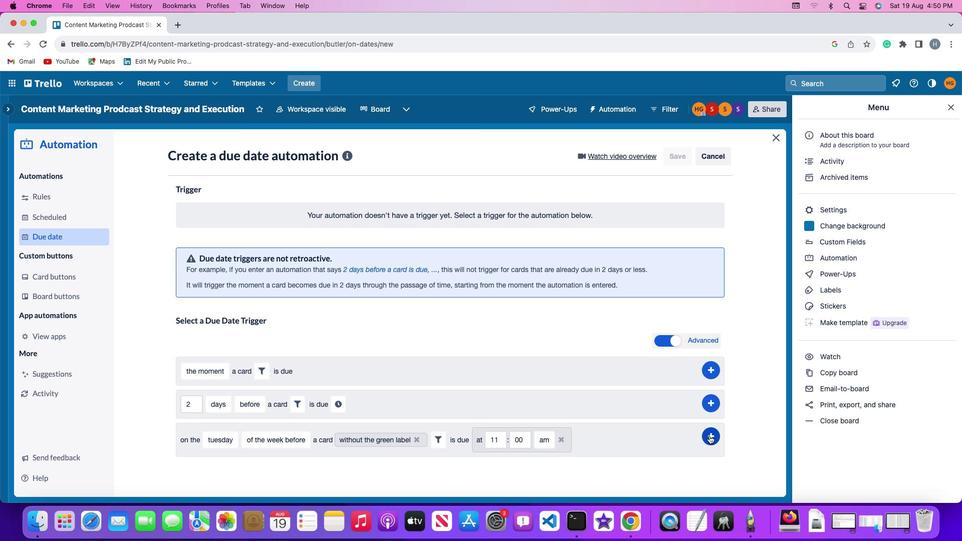 
Action: Mouse pressed left at (709, 436)
Screenshot: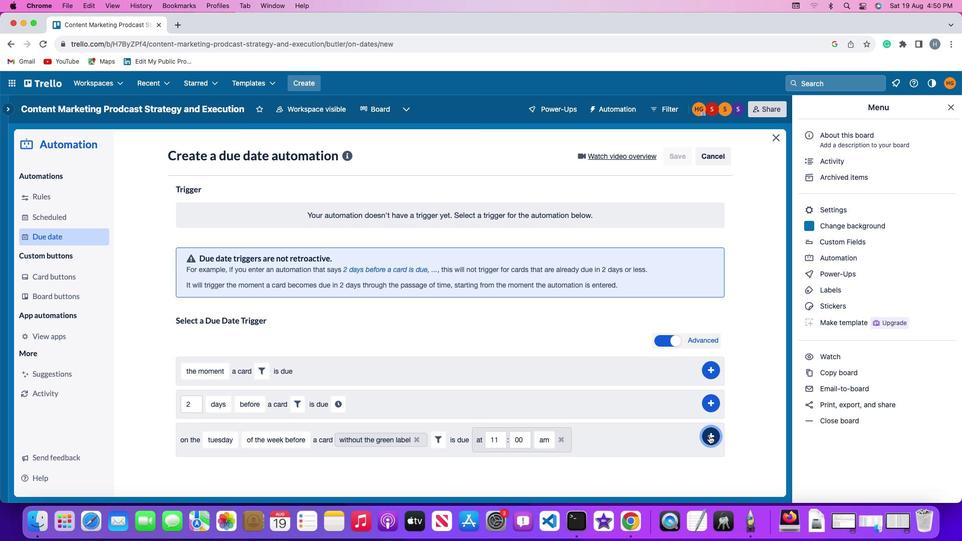 
Action: Mouse moved to (771, 351)
Screenshot: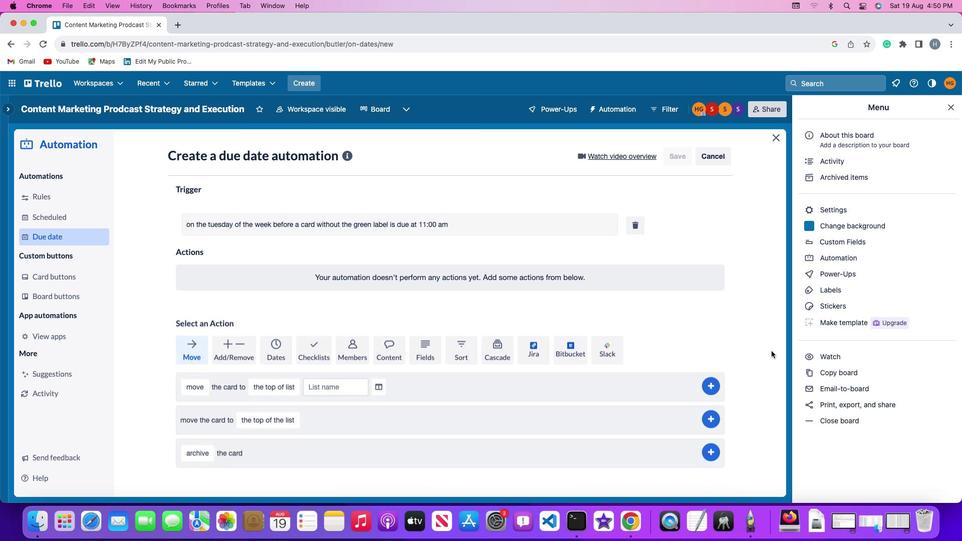
